 Task: Select the disabled option in the incremental naming.
Action: Mouse moved to (41, 663)
Screenshot: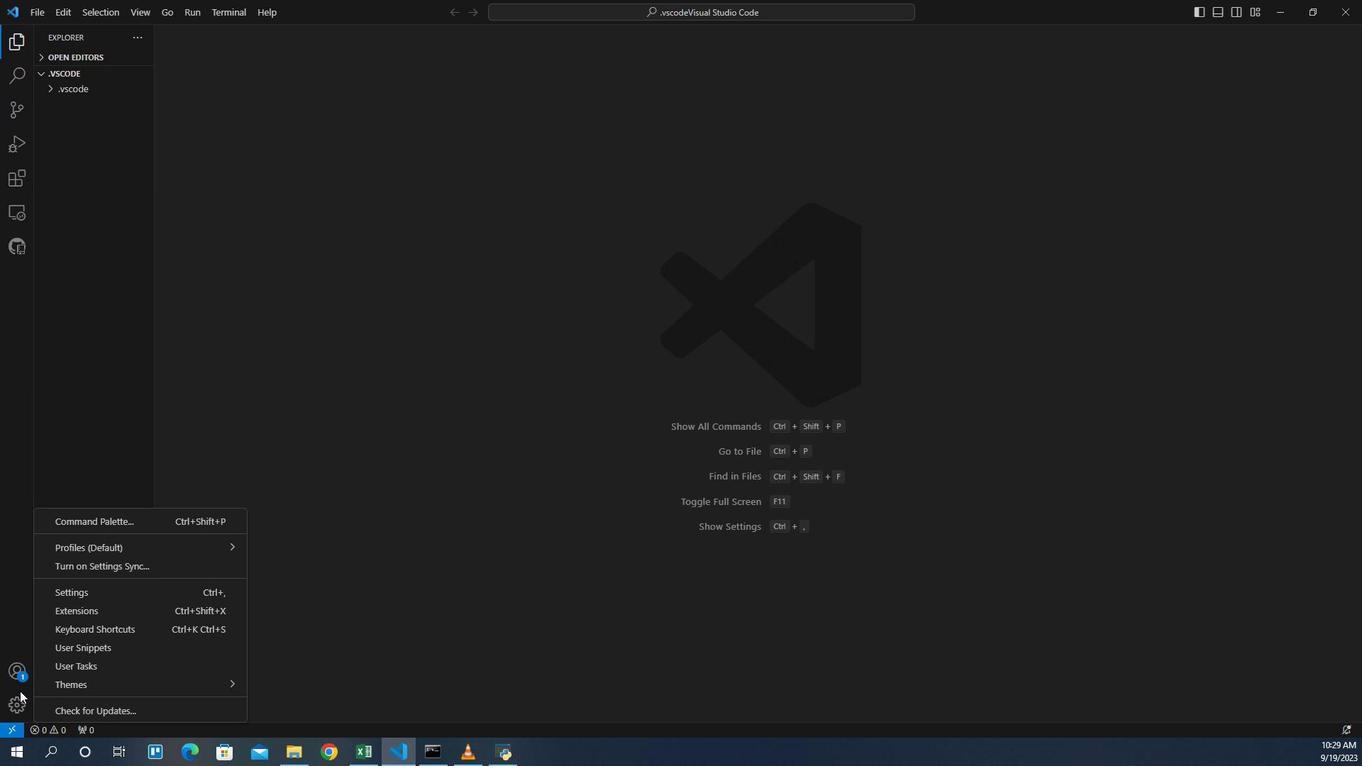 
Action: Mouse pressed left at (41, 663)
Screenshot: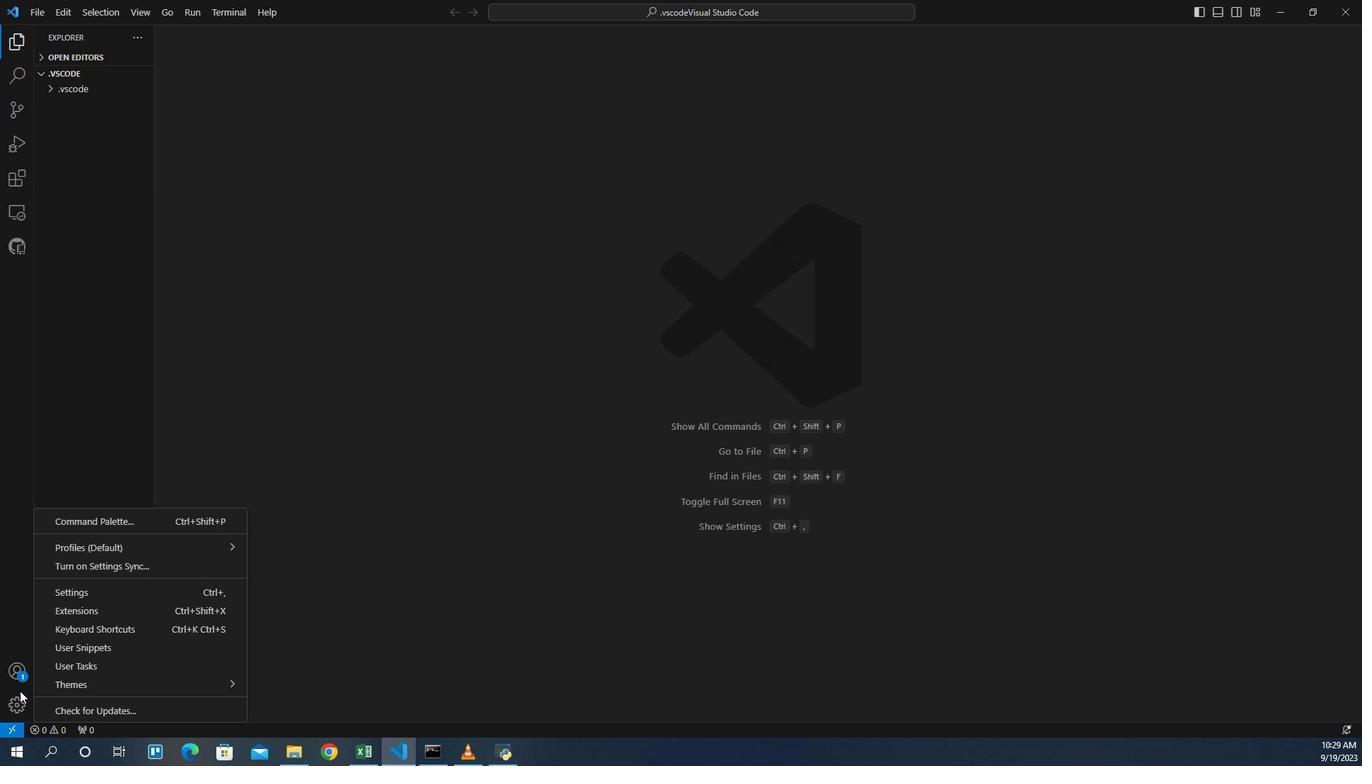 
Action: Mouse moved to (76, 566)
Screenshot: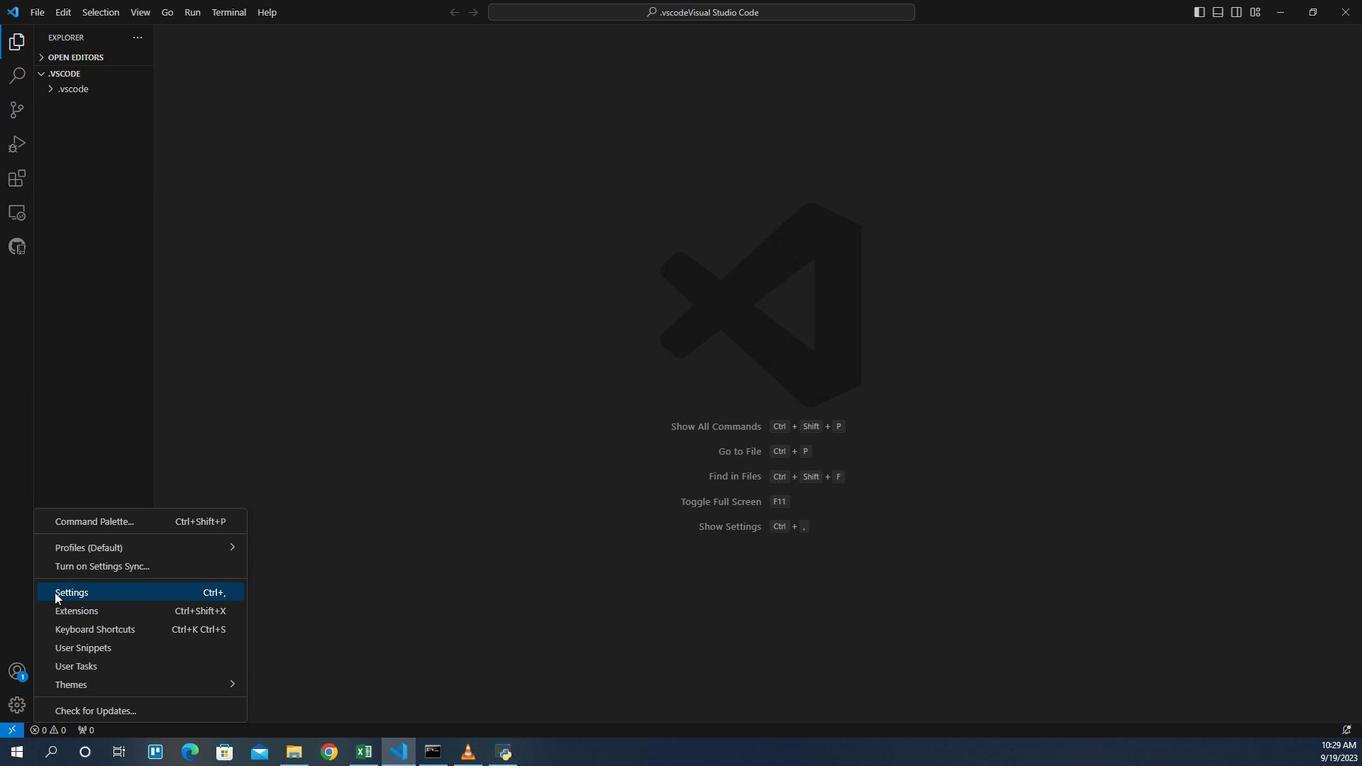 
Action: Mouse pressed left at (76, 566)
Screenshot: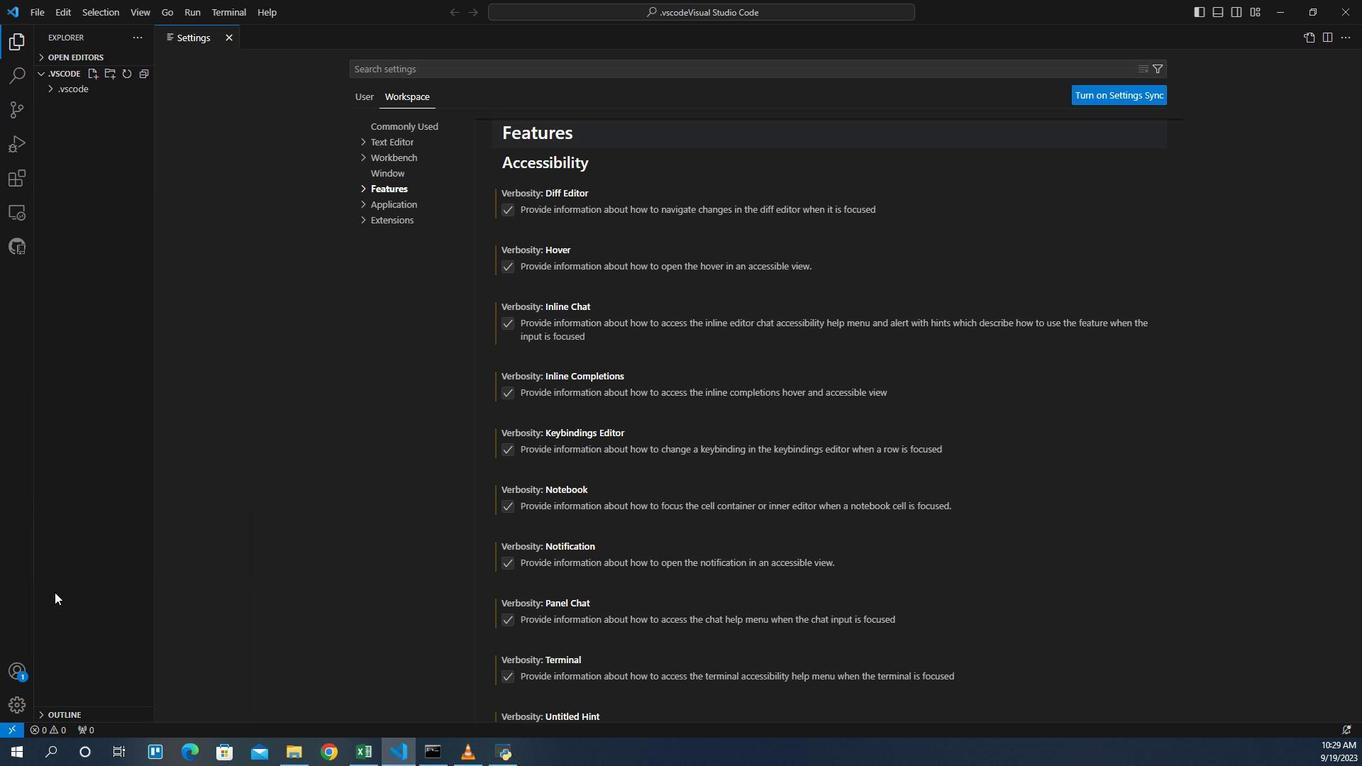 
Action: Mouse moved to (412, 126)
Screenshot: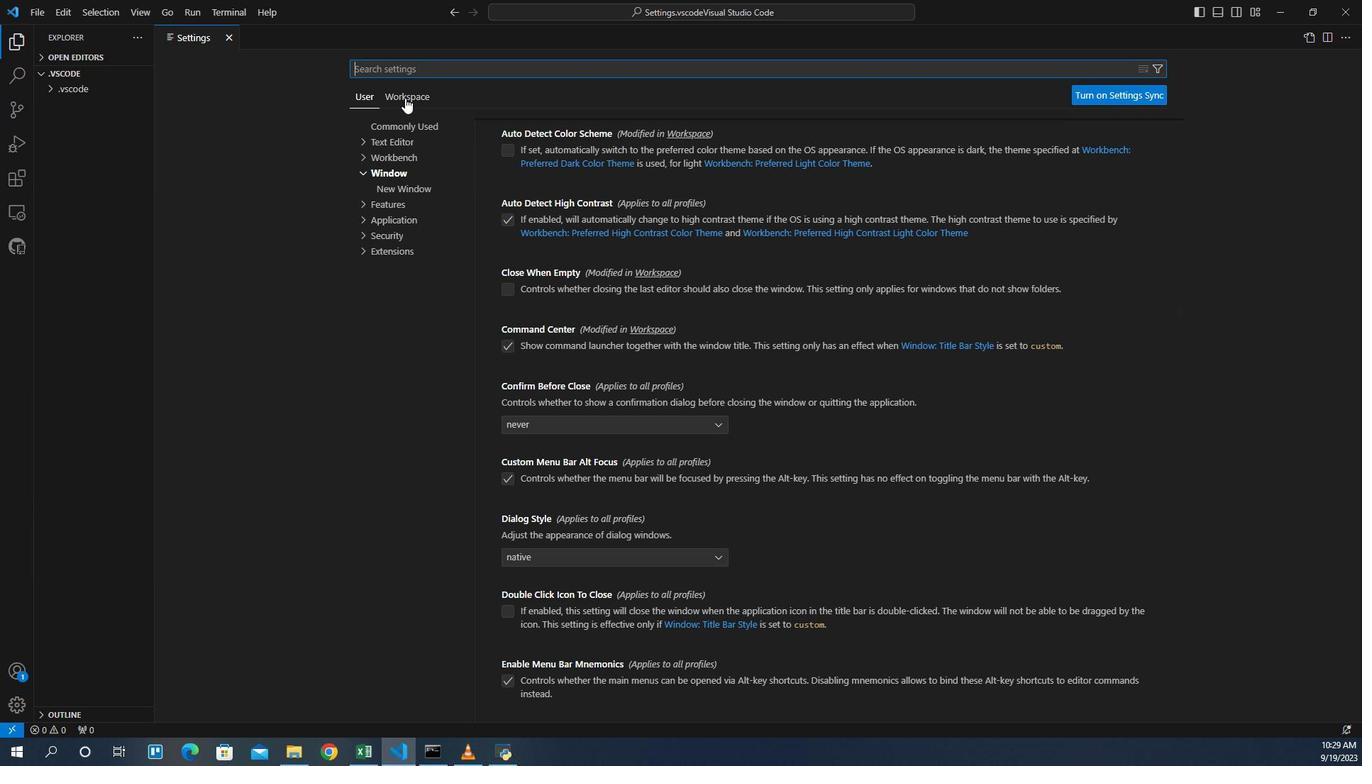 
Action: Mouse pressed left at (412, 126)
Screenshot: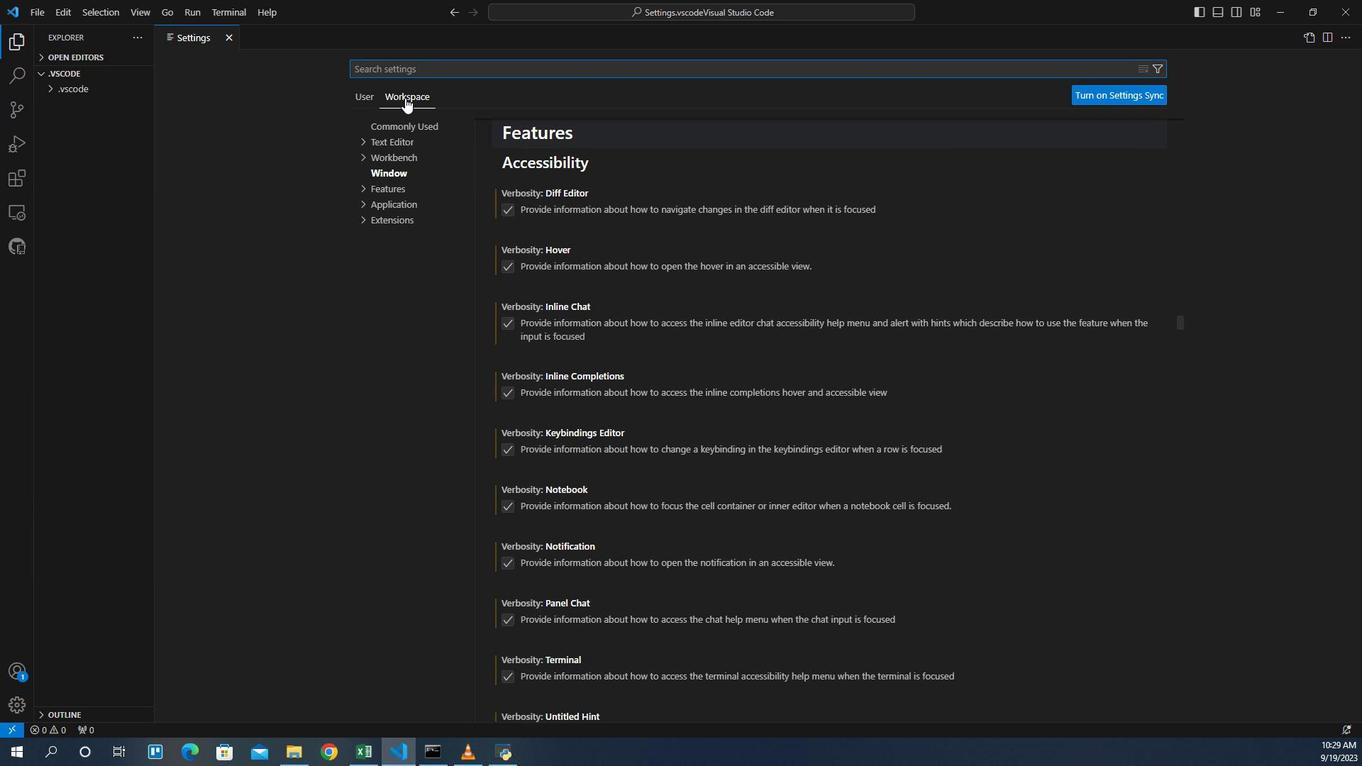 
Action: Mouse moved to (384, 207)
Screenshot: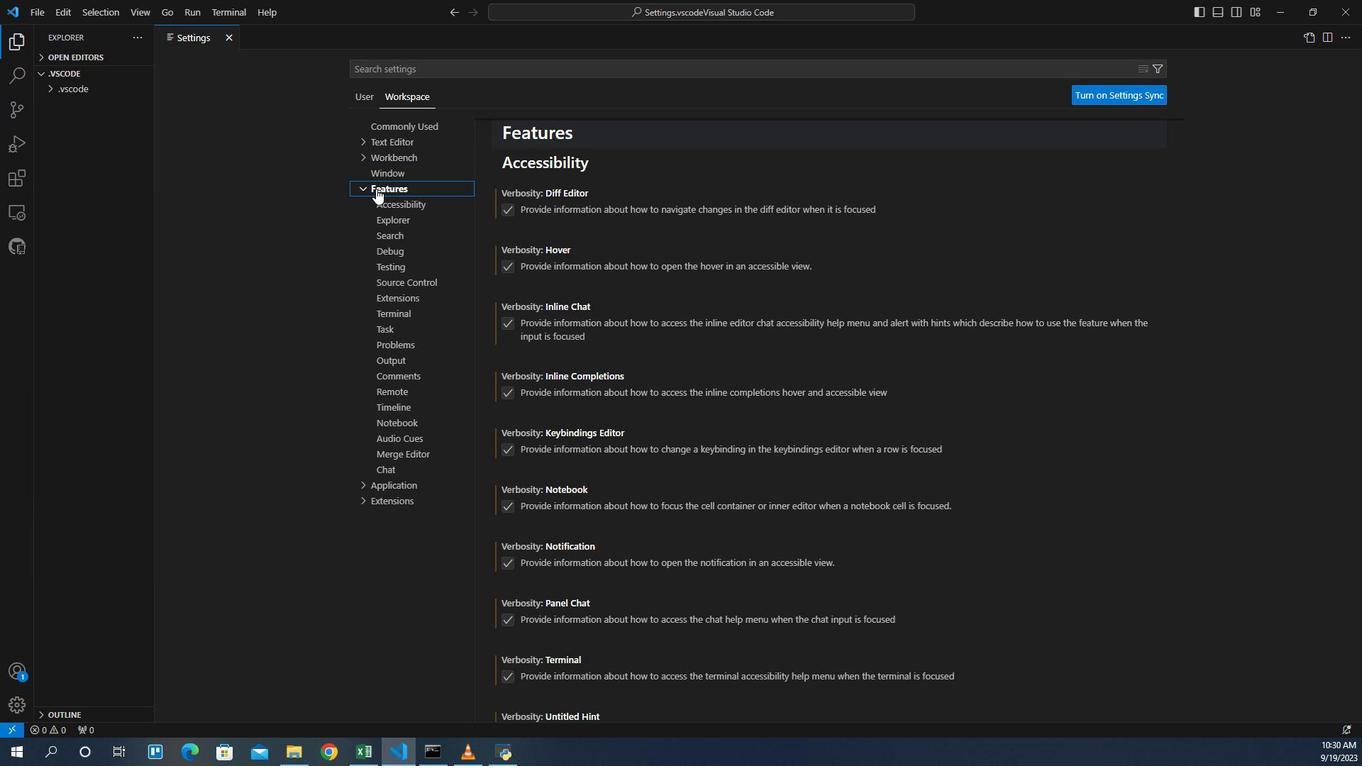 
Action: Mouse pressed left at (384, 207)
Screenshot: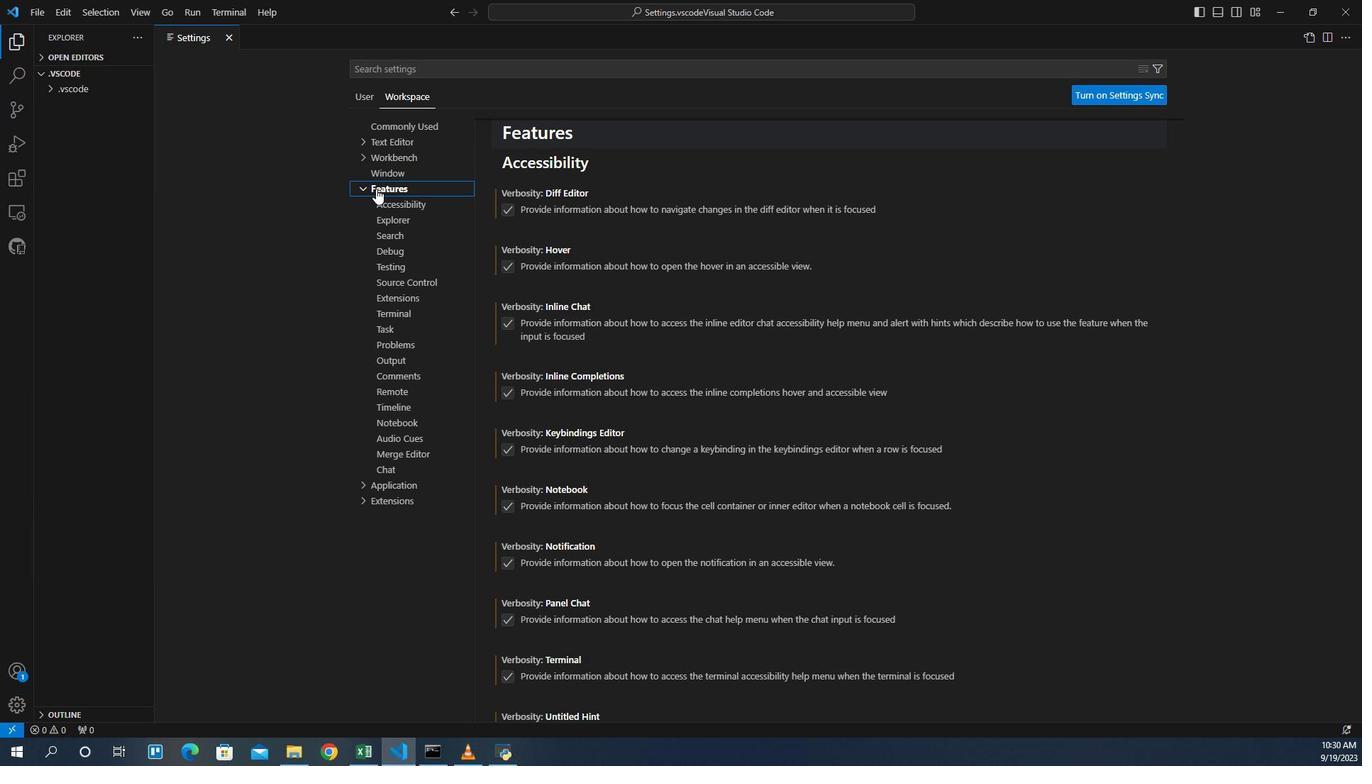 
Action: Mouse moved to (389, 237)
Screenshot: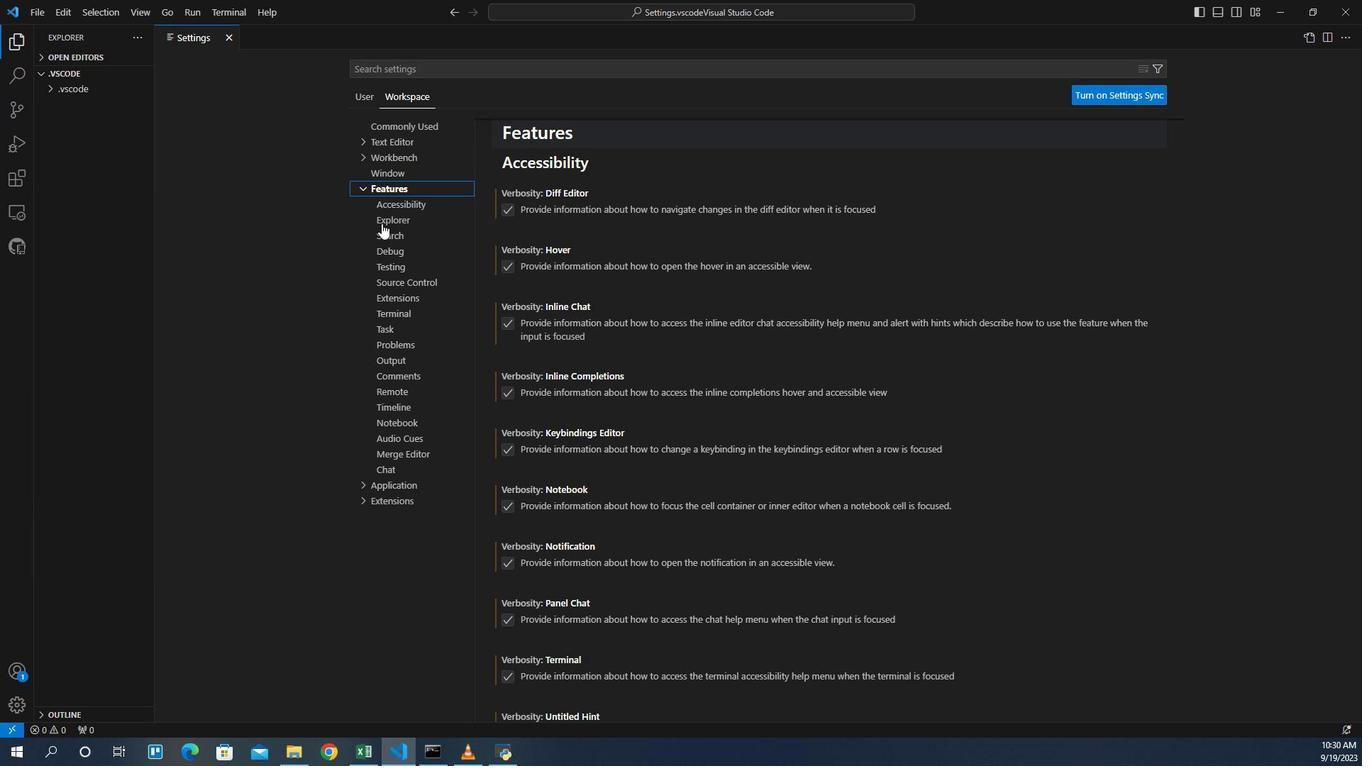 
Action: Mouse pressed left at (389, 237)
Screenshot: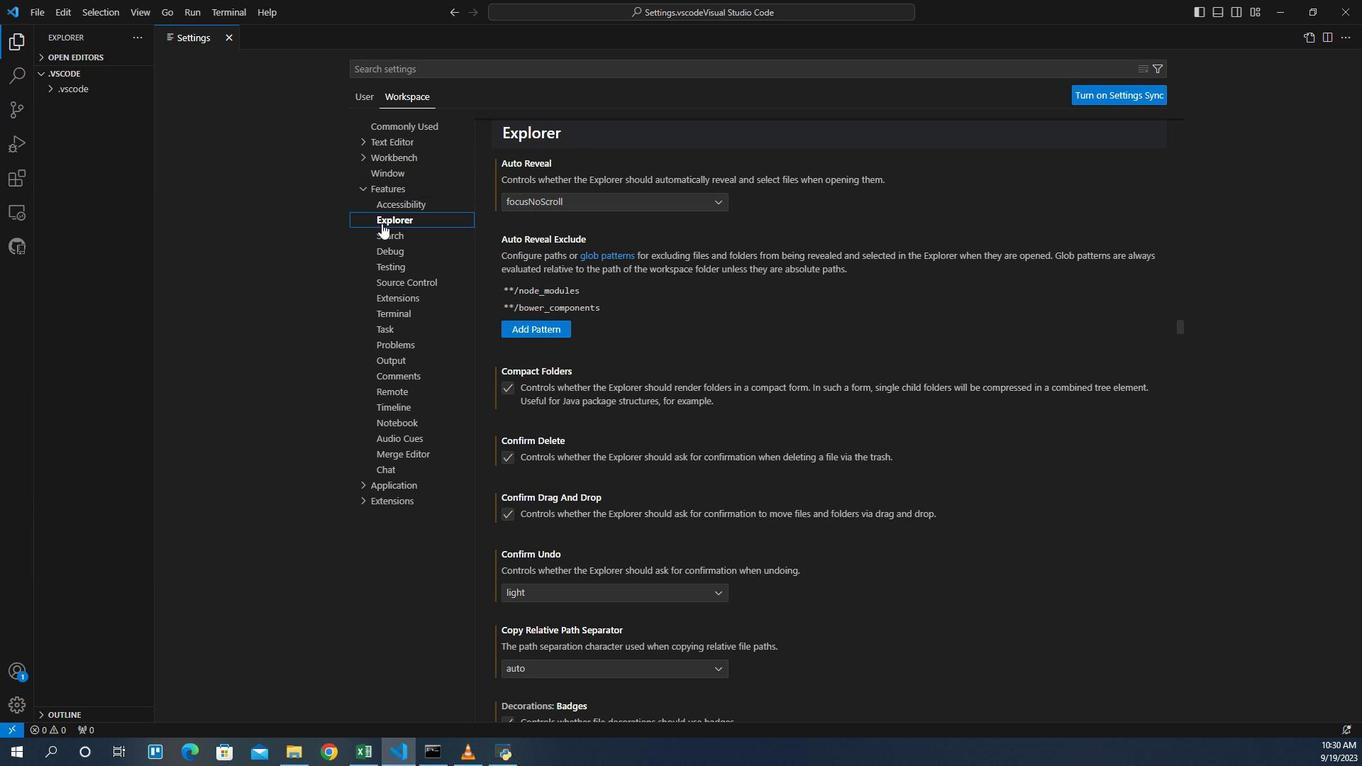 
Action: Mouse moved to (571, 496)
Screenshot: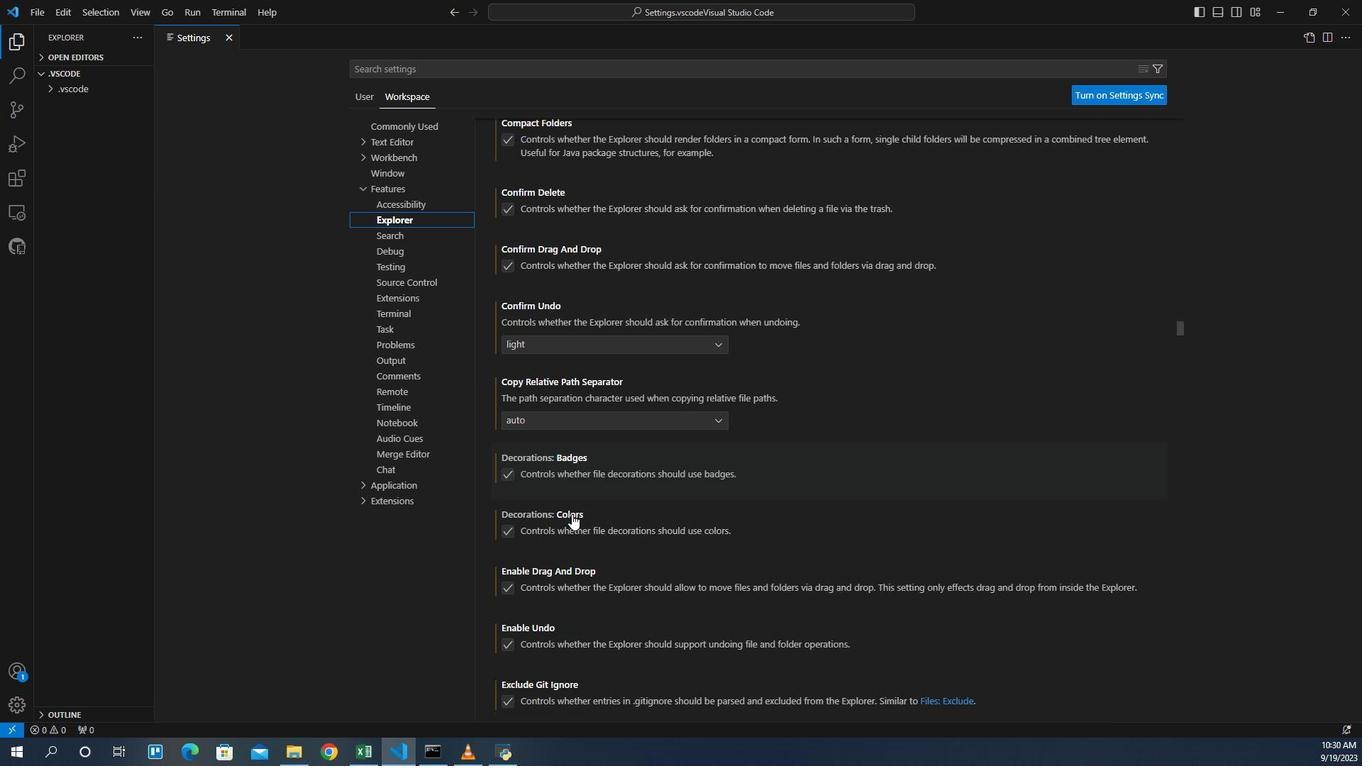 
Action: Mouse scrolled (571, 495) with delta (0, 0)
Screenshot: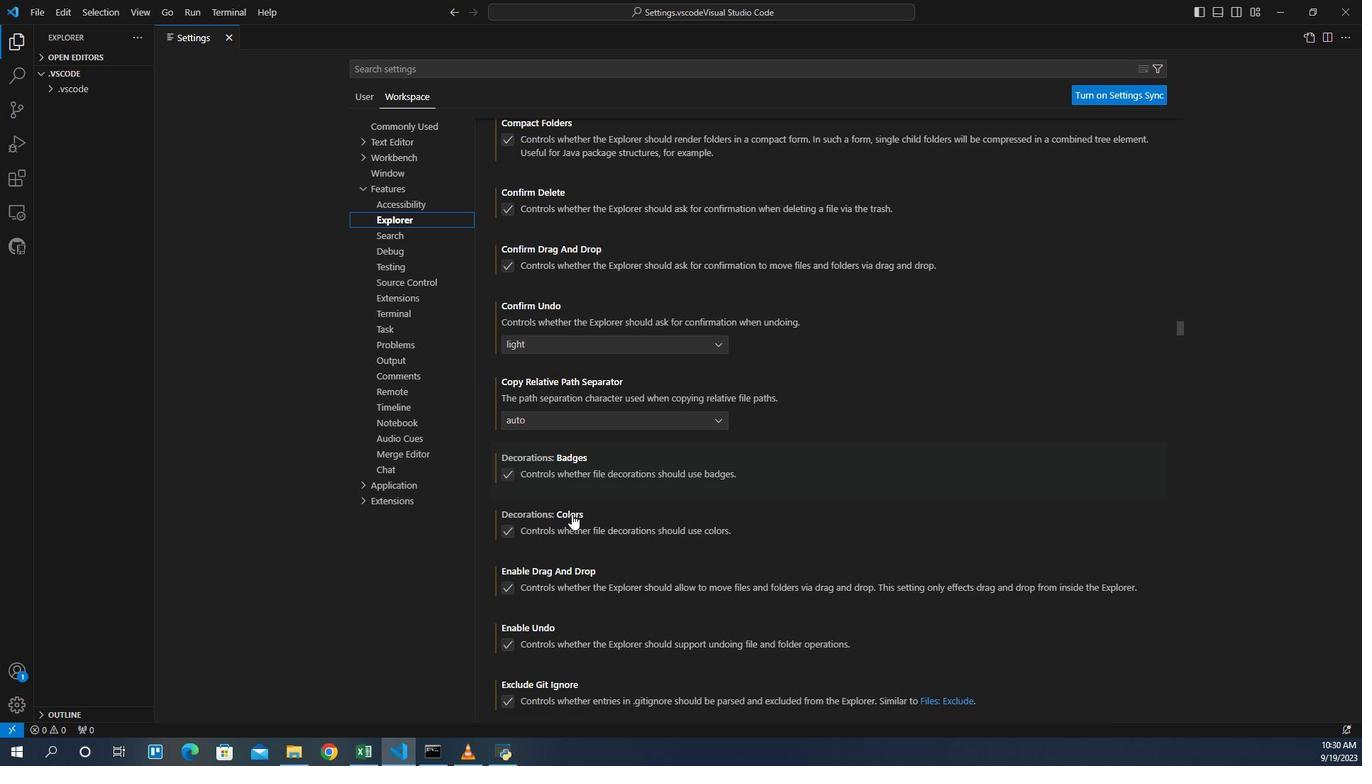 
Action: Mouse scrolled (571, 495) with delta (0, 0)
Screenshot: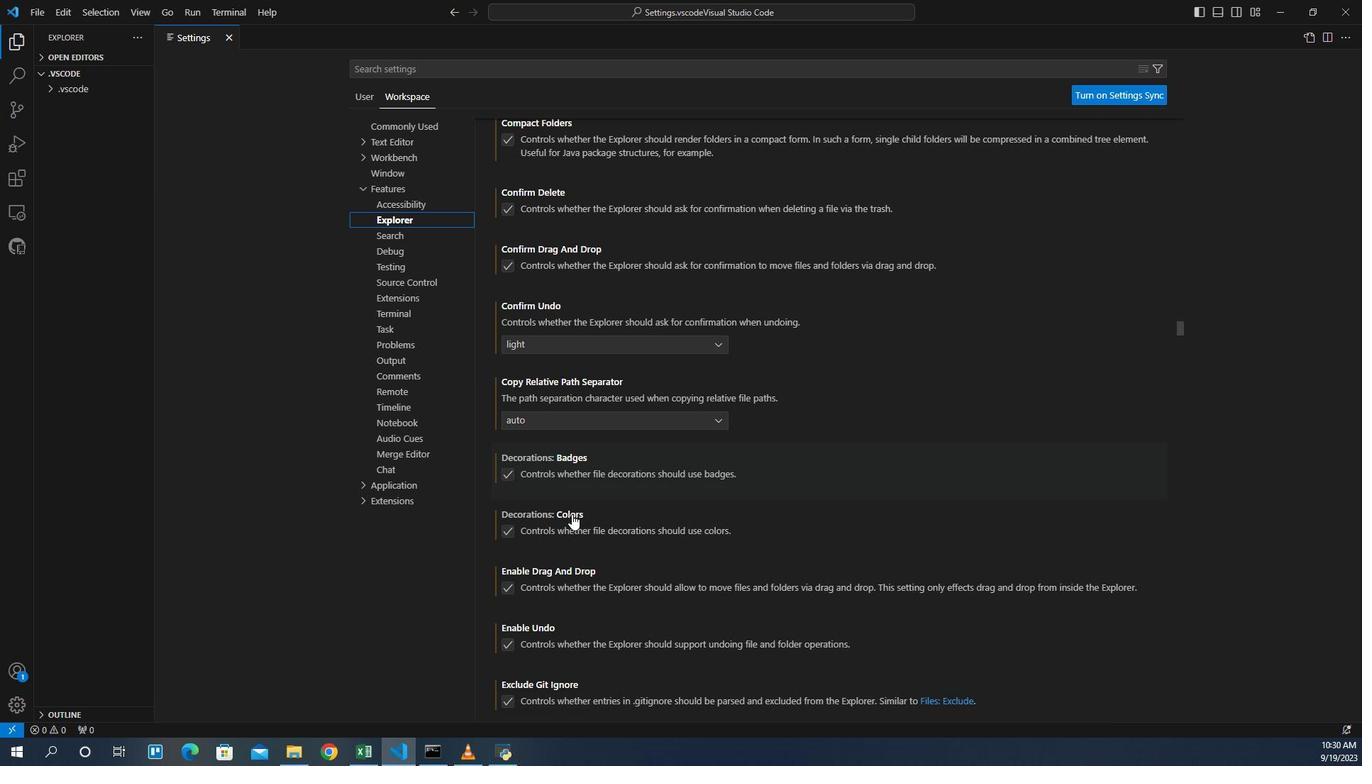 
Action: Mouse scrolled (571, 495) with delta (0, 0)
Screenshot: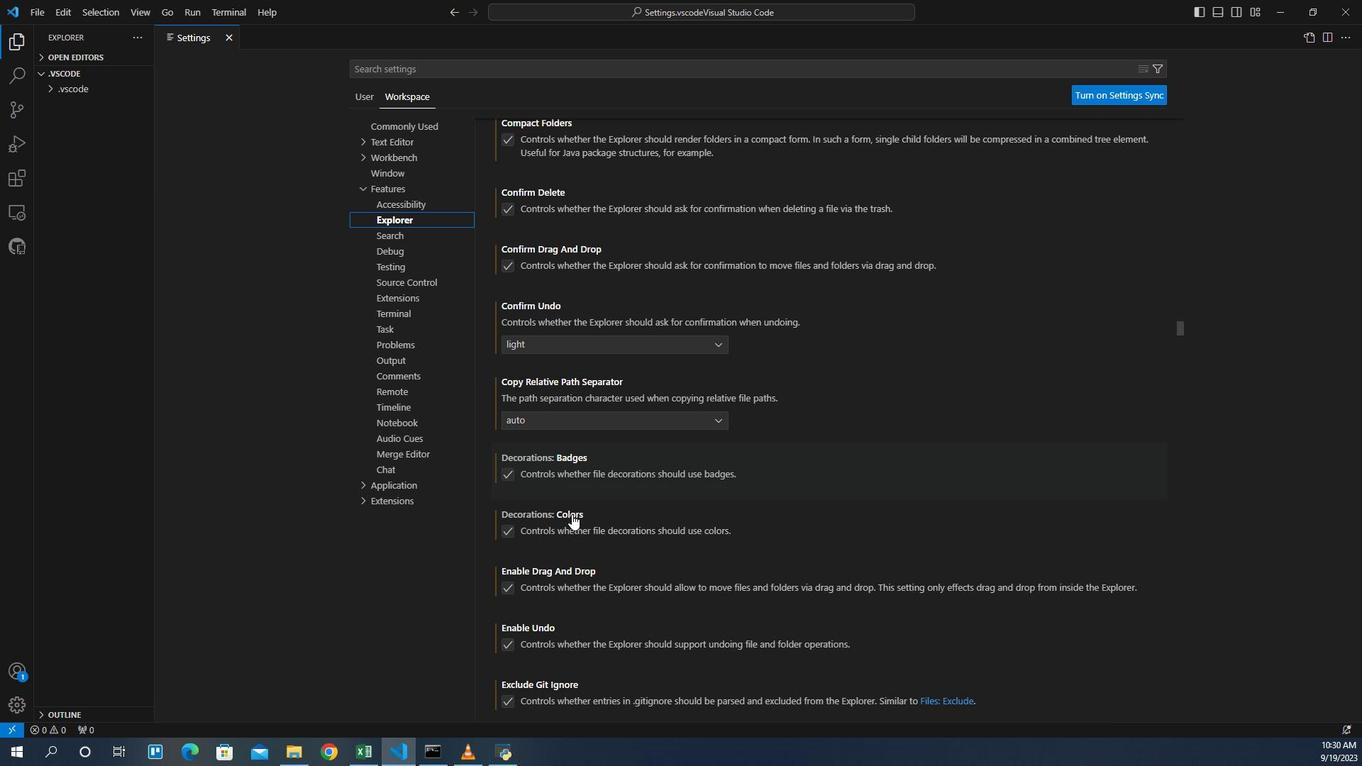
Action: Mouse scrolled (571, 495) with delta (0, 0)
Screenshot: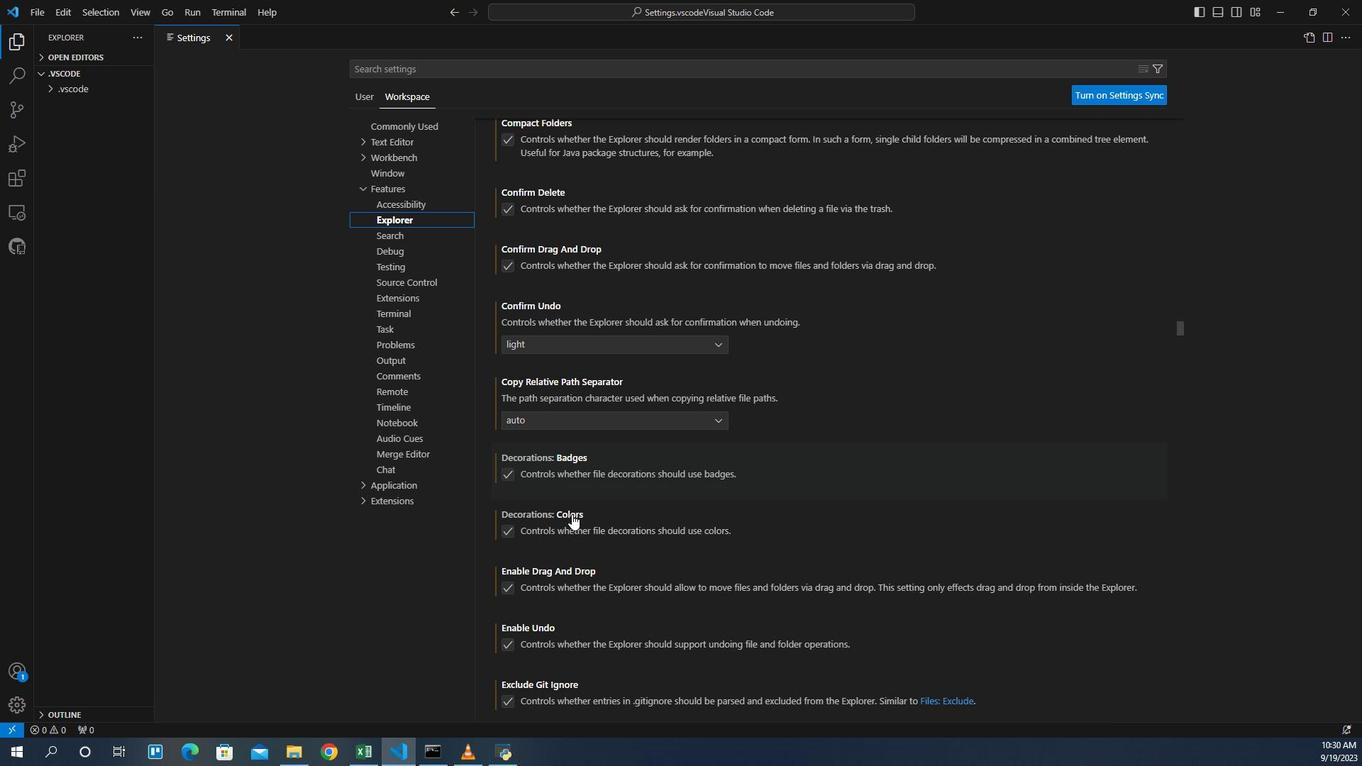 
Action: Mouse scrolled (571, 495) with delta (0, 0)
Screenshot: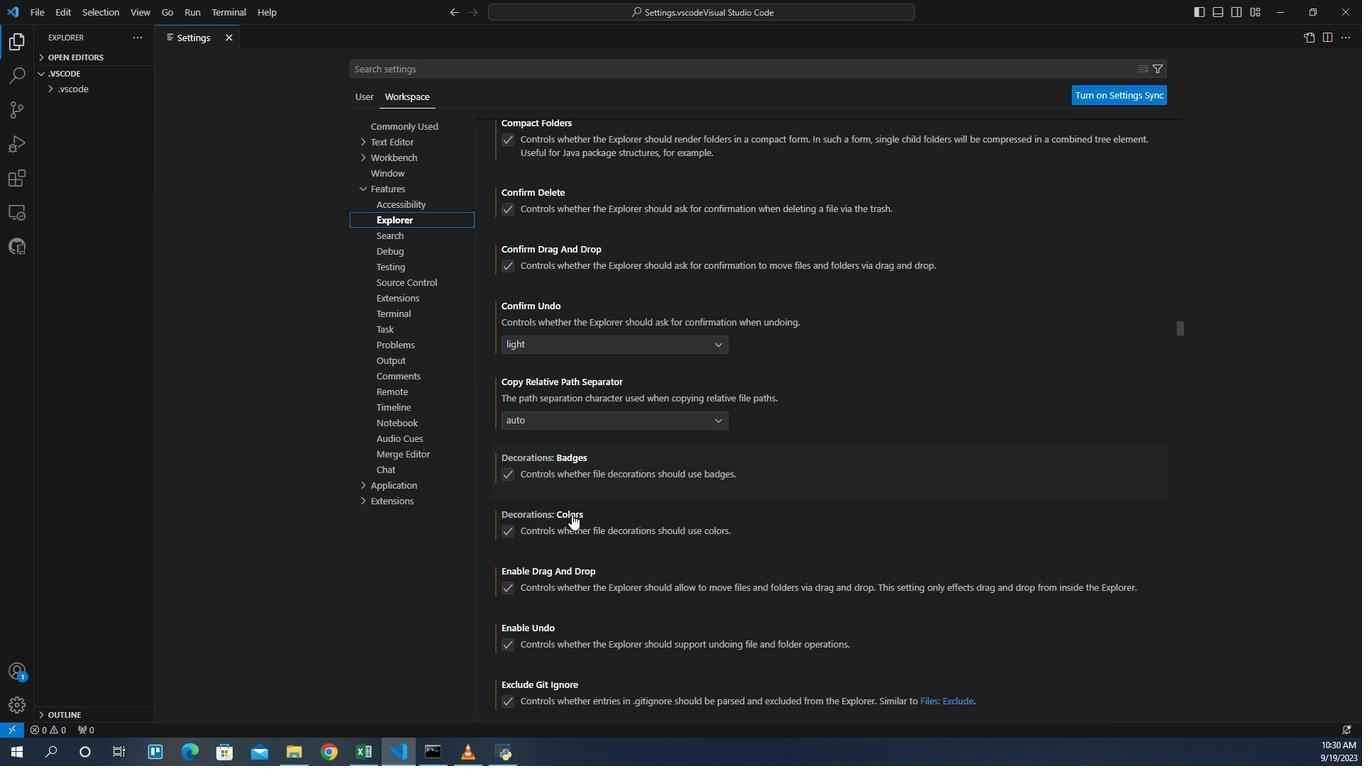
Action: Mouse scrolled (571, 495) with delta (0, 0)
Screenshot: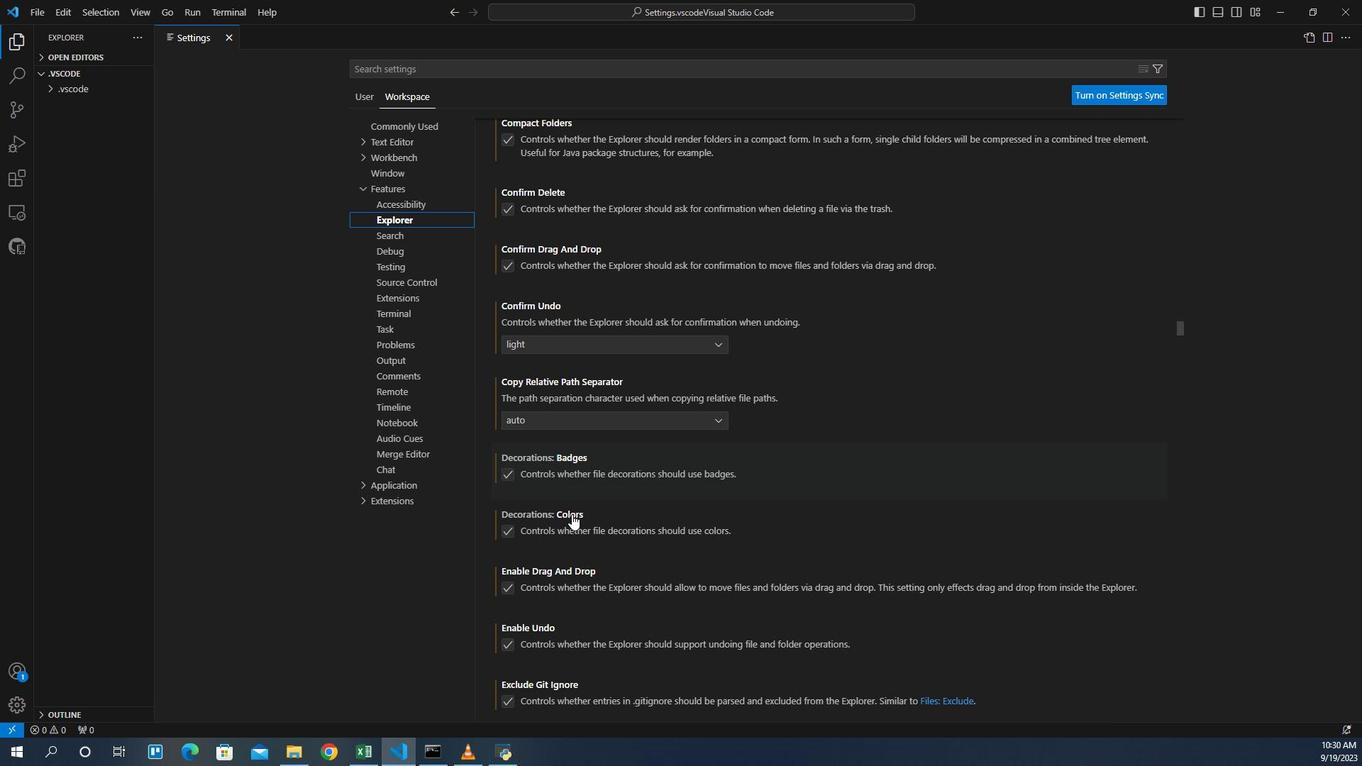 
Action: Mouse scrolled (571, 495) with delta (0, 0)
Screenshot: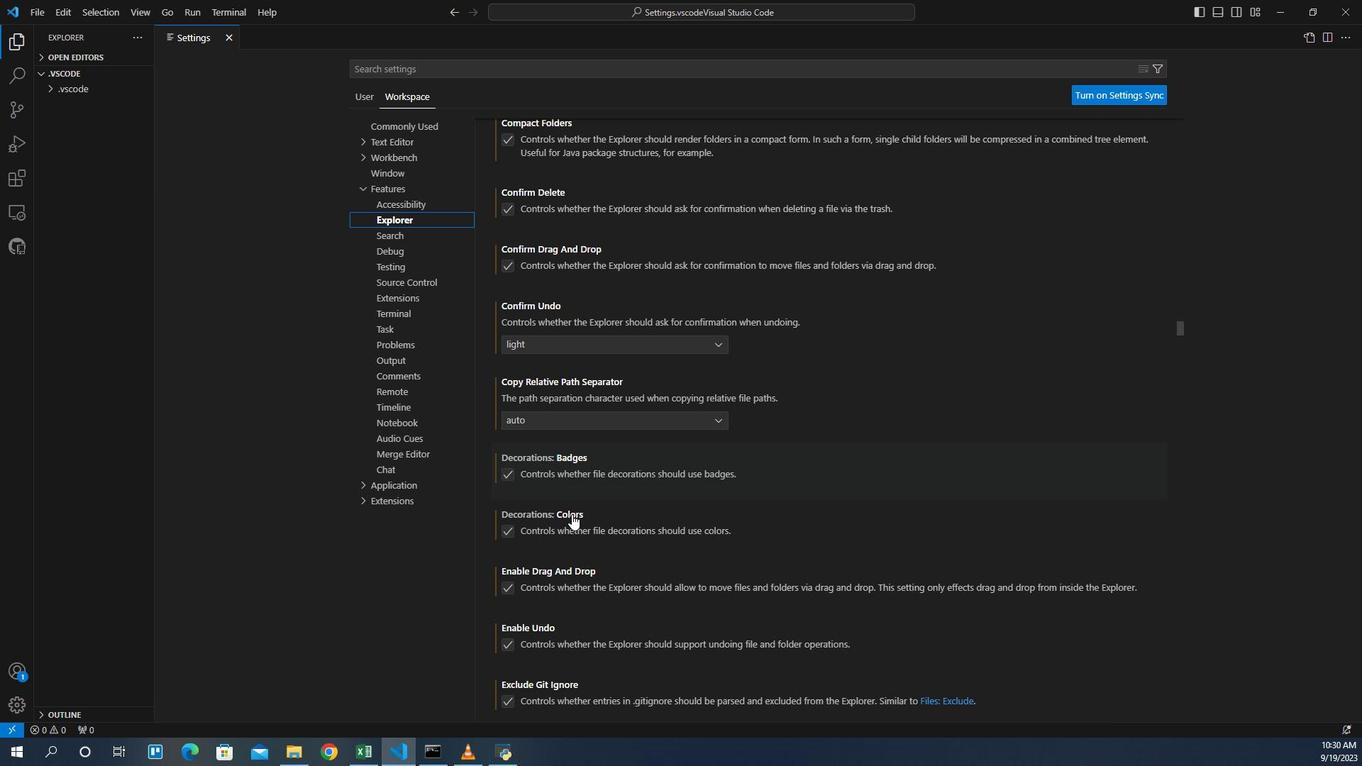 
Action: Mouse scrolled (571, 495) with delta (0, 0)
Screenshot: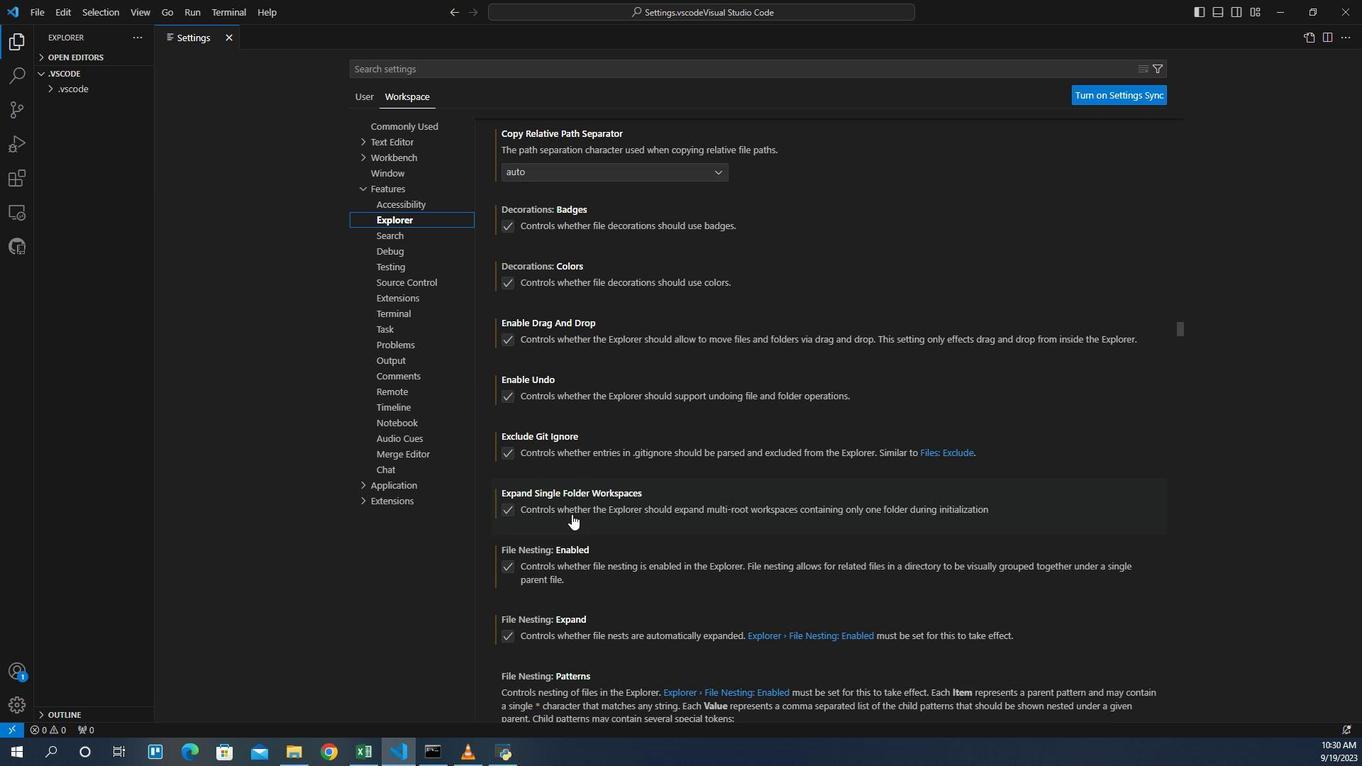 
Action: Mouse scrolled (571, 495) with delta (0, 0)
Screenshot: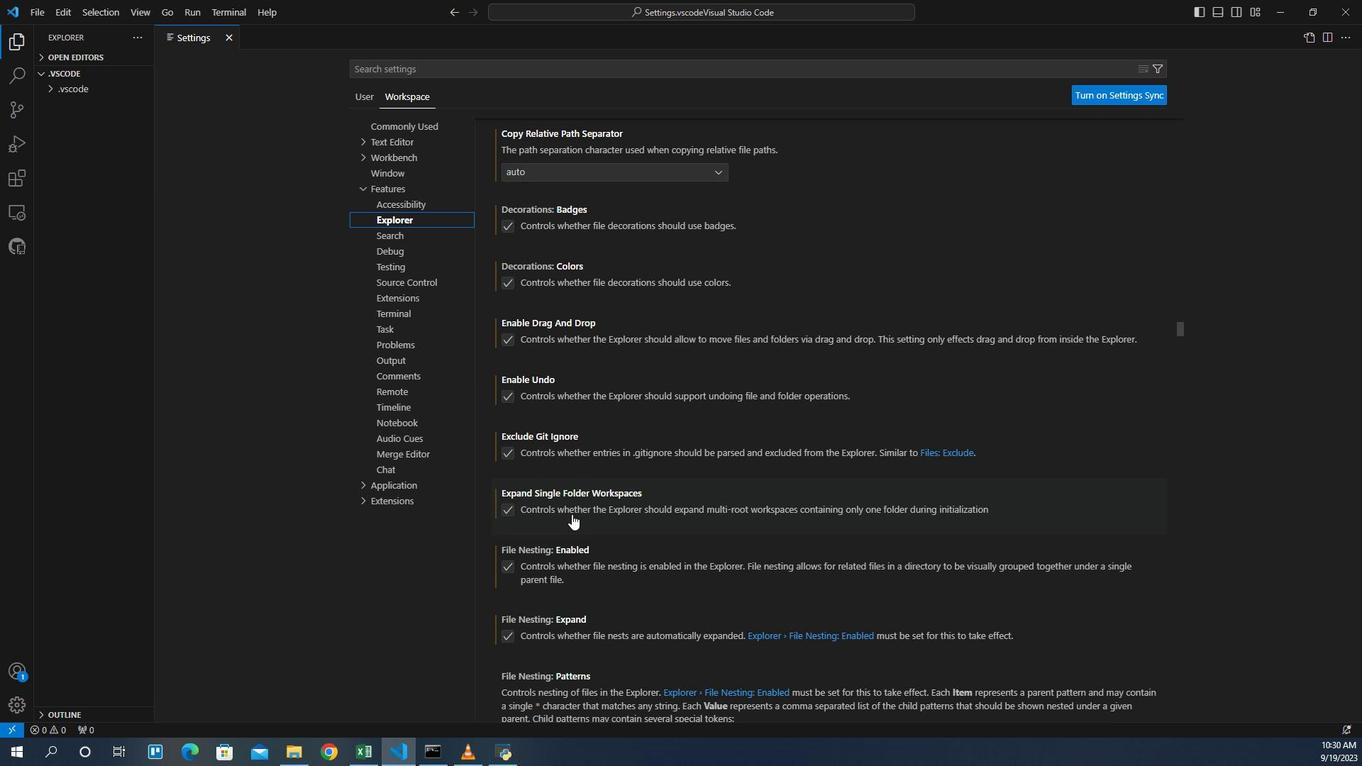 
Action: Mouse scrolled (571, 495) with delta (0, 0)
Screenshot: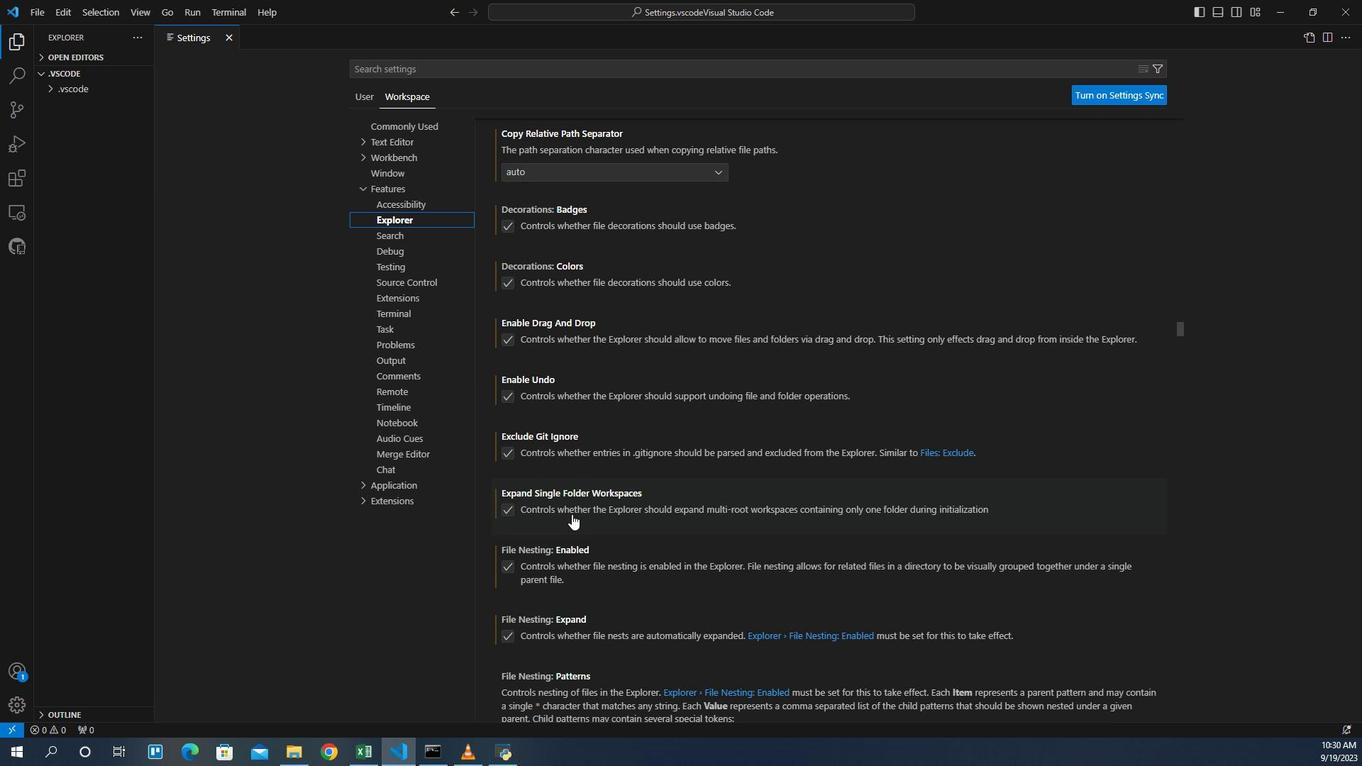 
Action: Mouse scrolled (571, 495) with delta (0, 0)
Screenshot: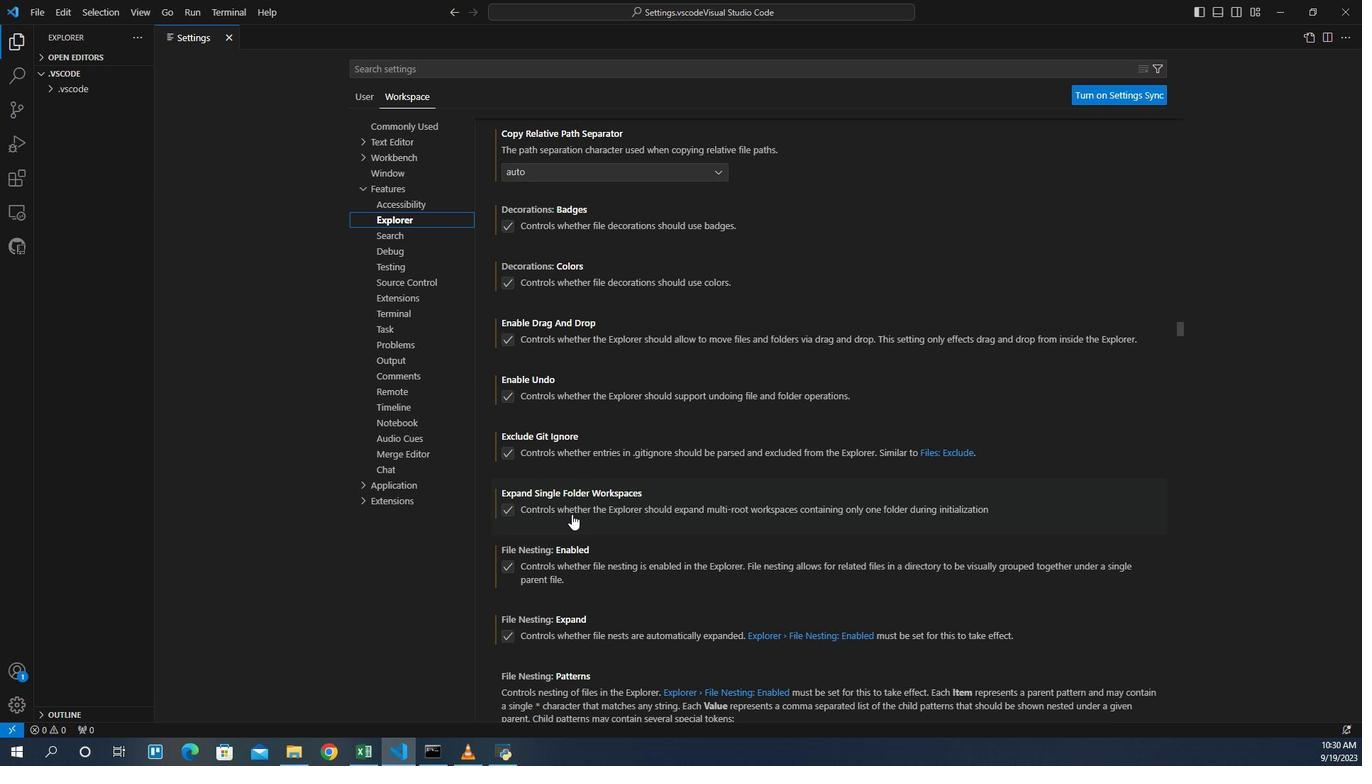
Action: Mouse scrolled (571, 495) with delta (0, 0)
Screenshot: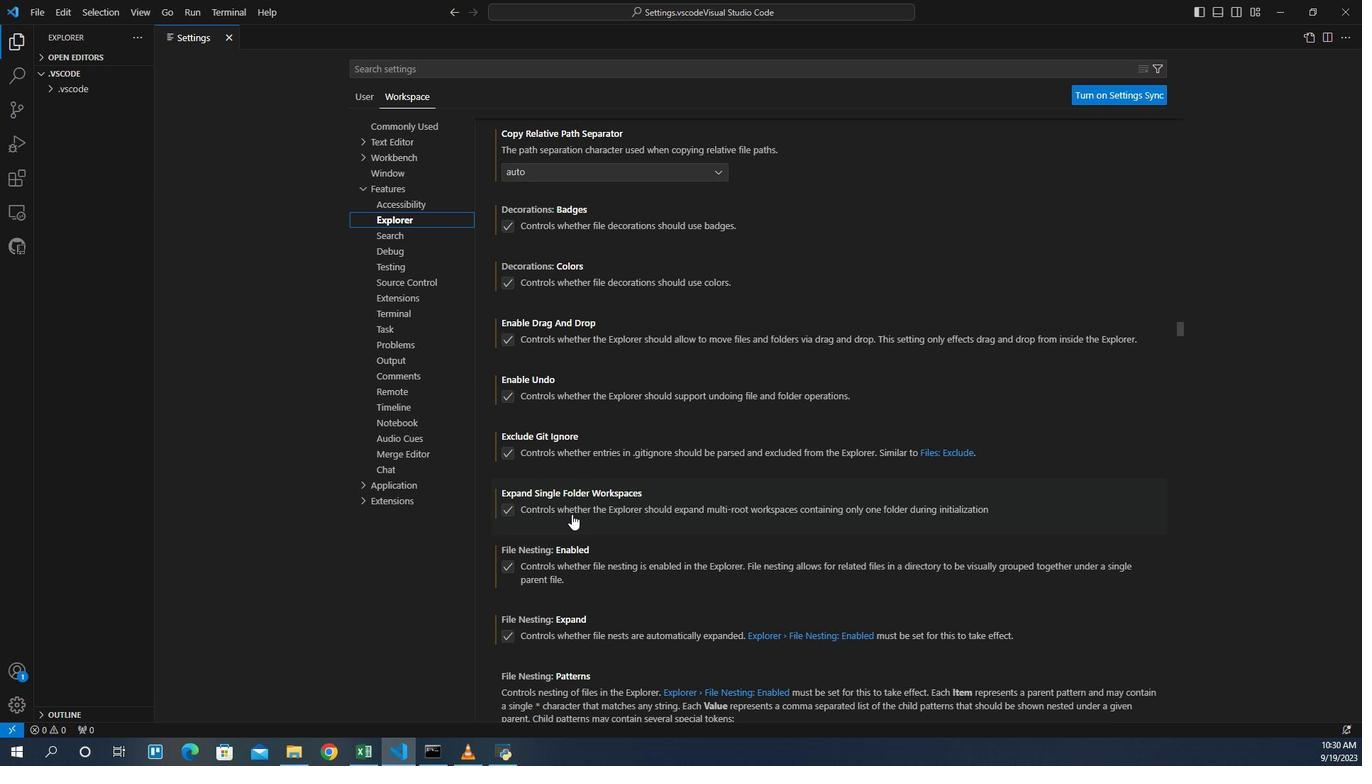 
Action: Mouse scrolled (571, 495) with delta (0, 0)
Screenshot: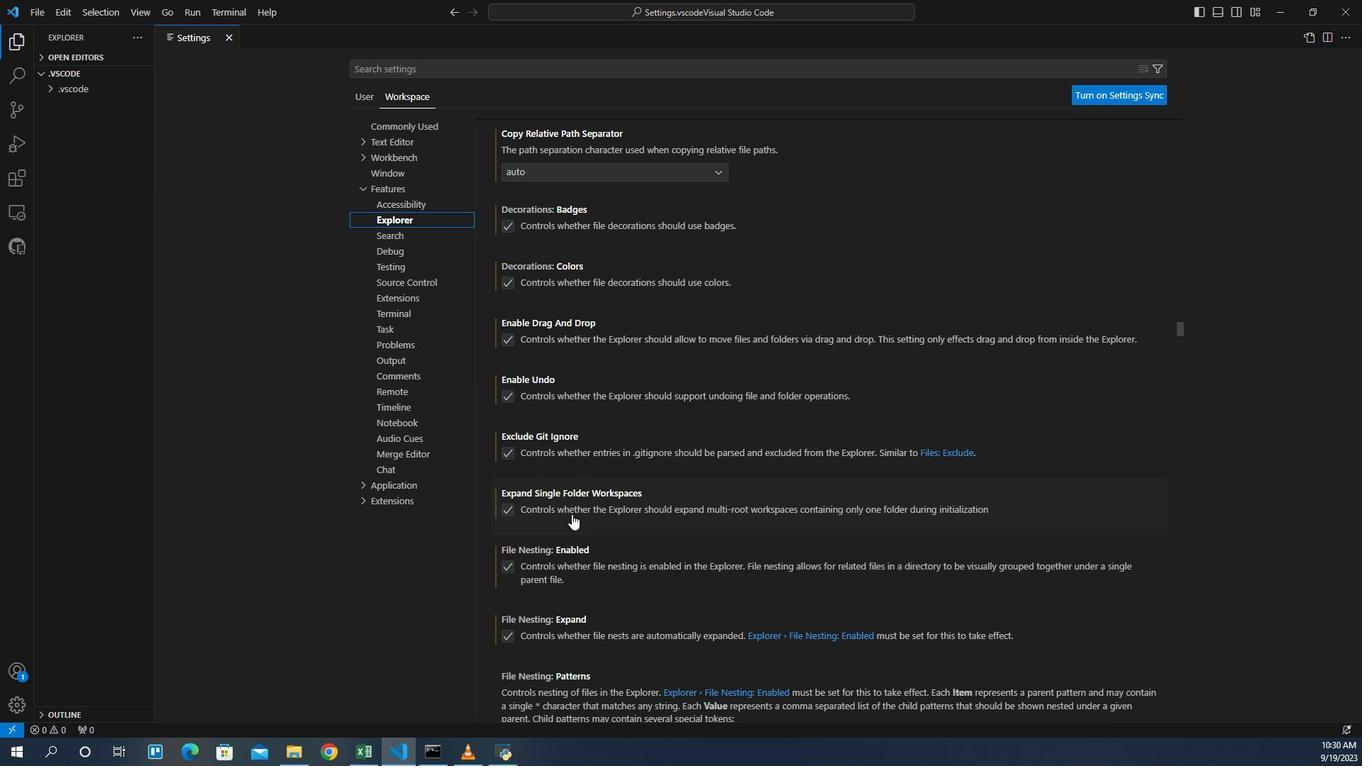 
Action: Mouse scrolled (571, 495) with delta (0, 0)
Screenshot: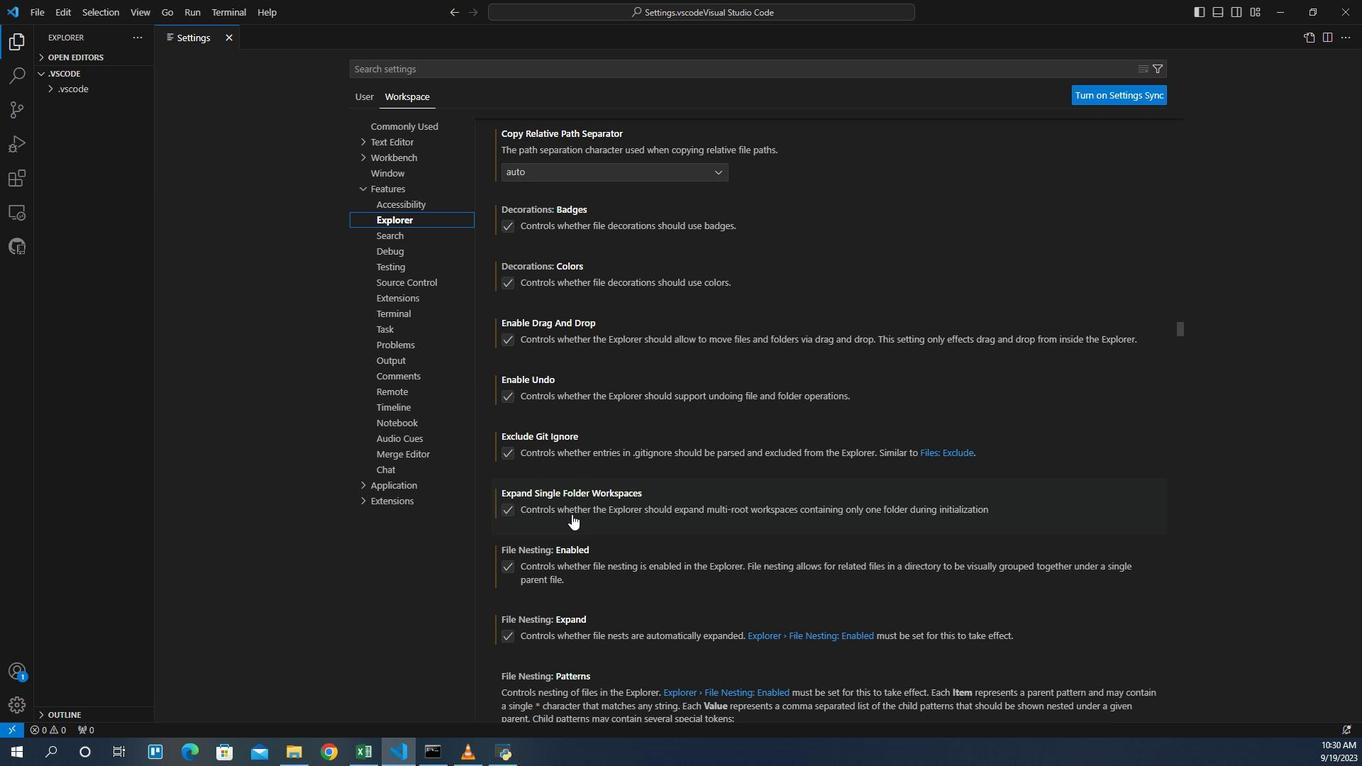 
Action: Mouse scrolled (571, 497) with delta (0, 0)
Screenshot: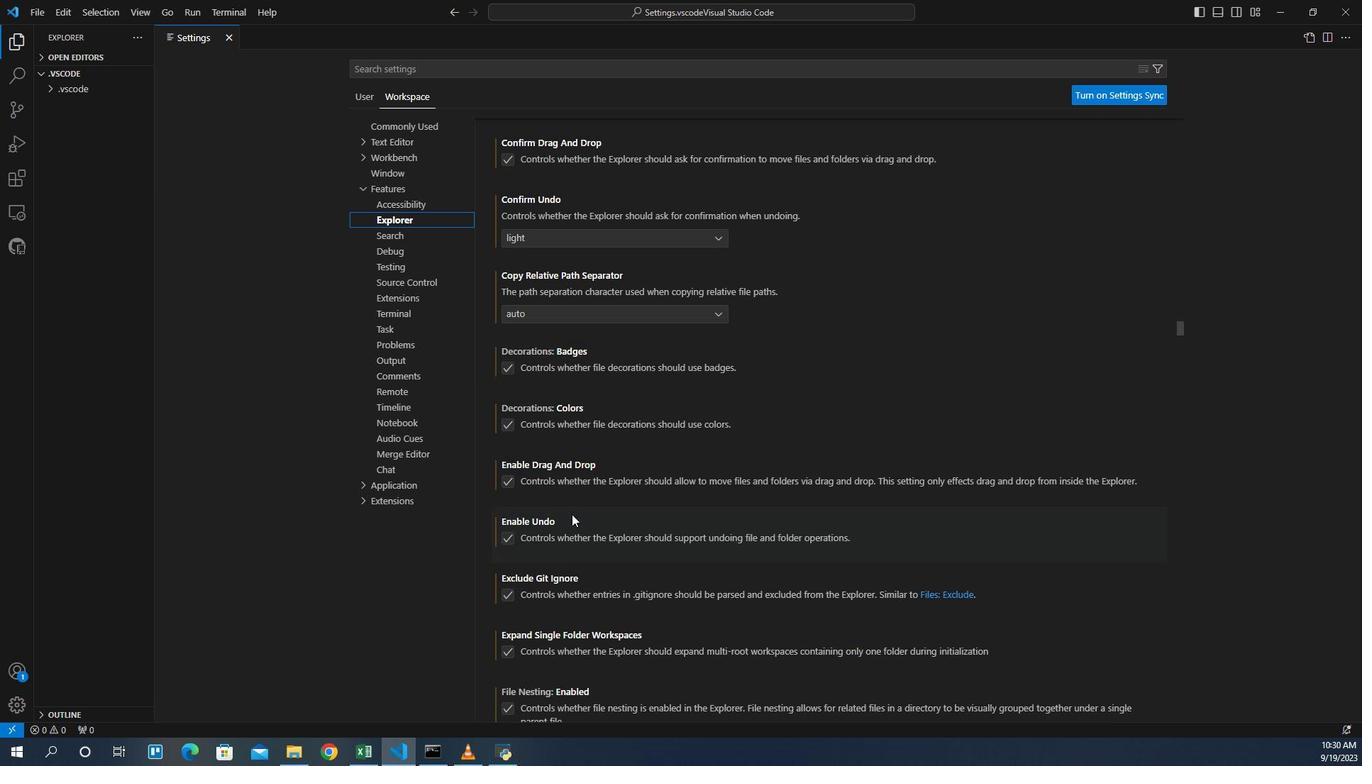 
Action: Mouse scrolled (571, 497) with delta (0, 0)
Screenshot: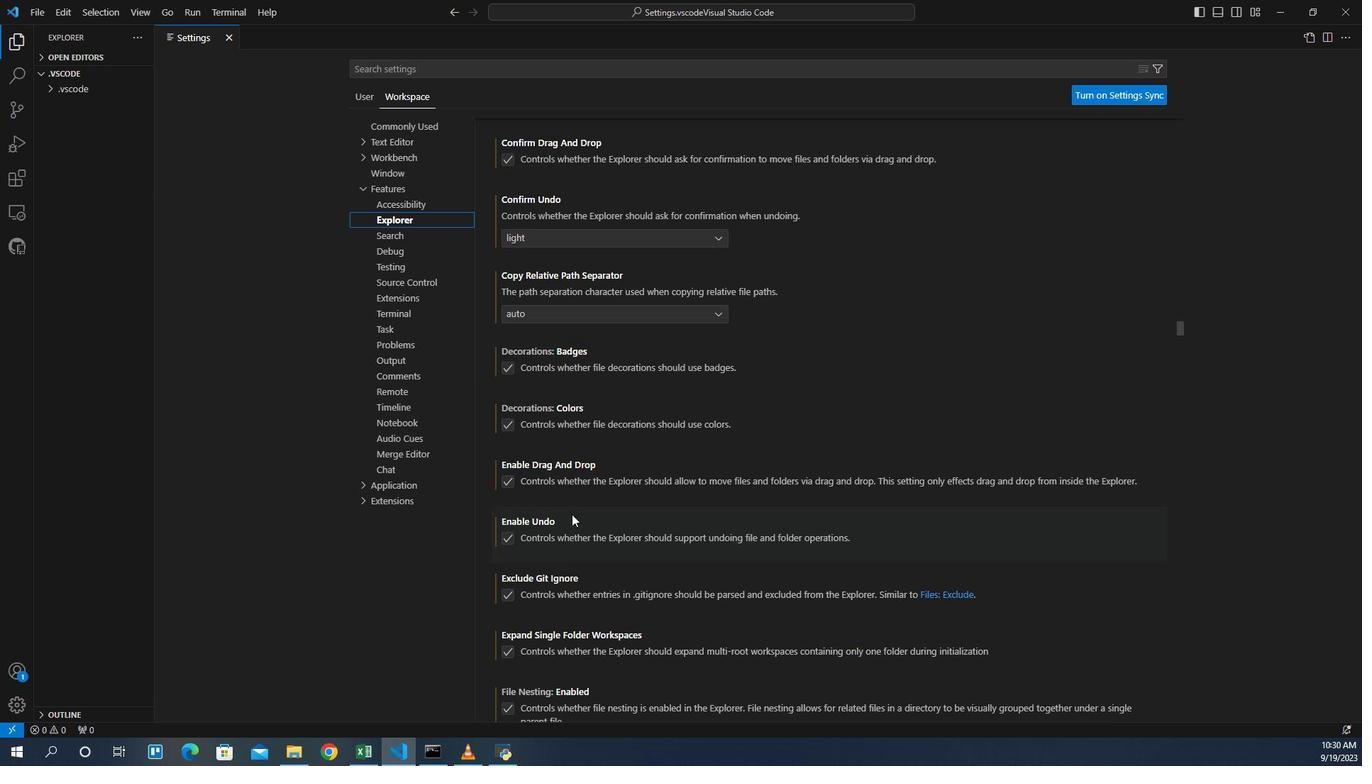 
Action: Mouse scrolled (571, 497) with delta (0, 0)
Screenshot: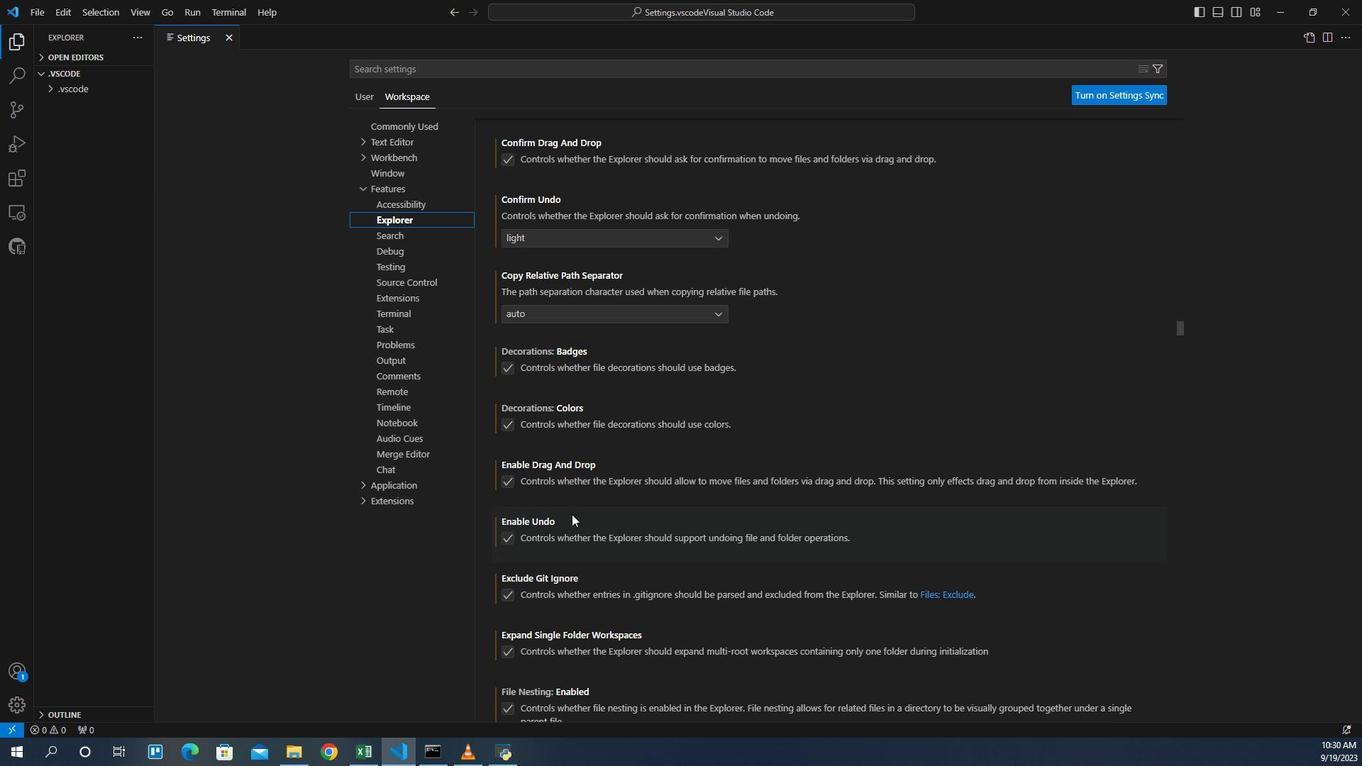 
Action: Mouse scrolled (571, 497) with delta (0, 0)
Screenshot: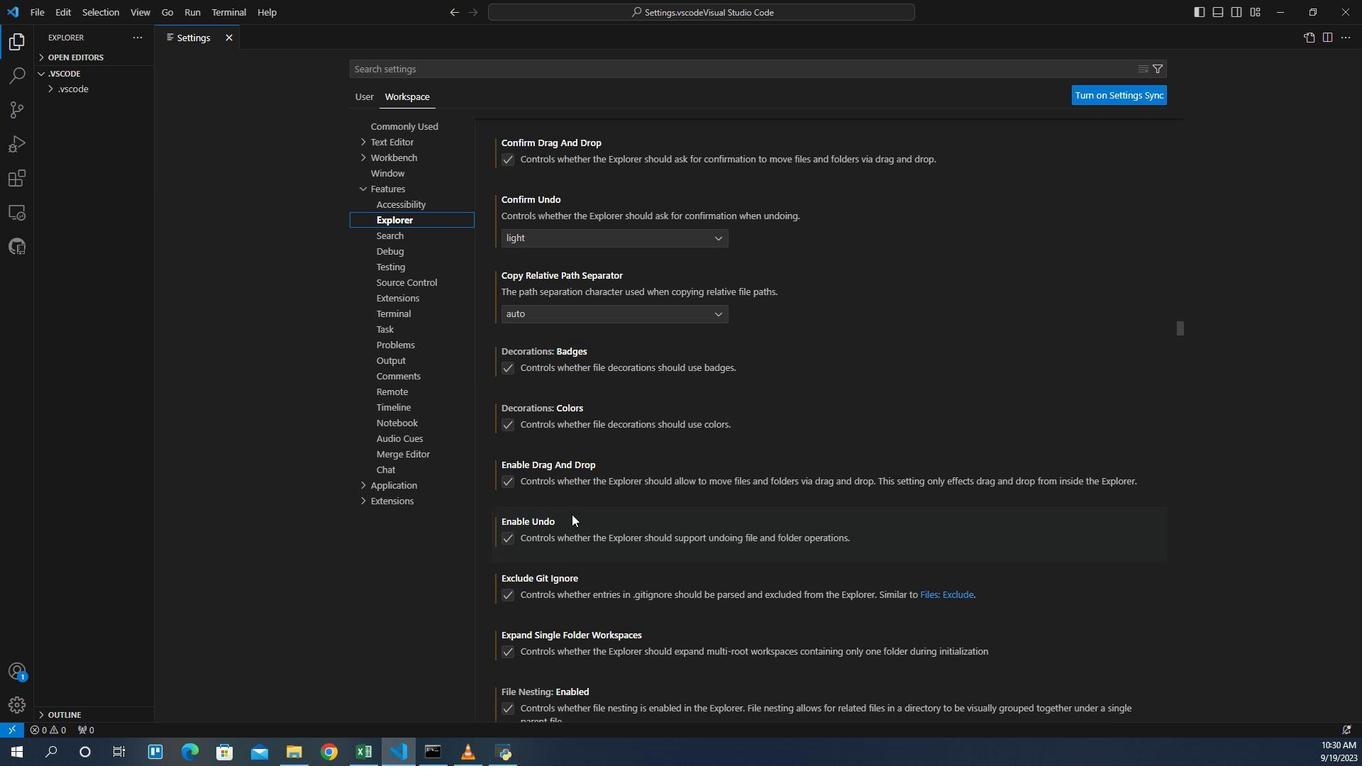 
Action: Mouse scrolled (571, 495) with delta (0, 0)
Screenshot: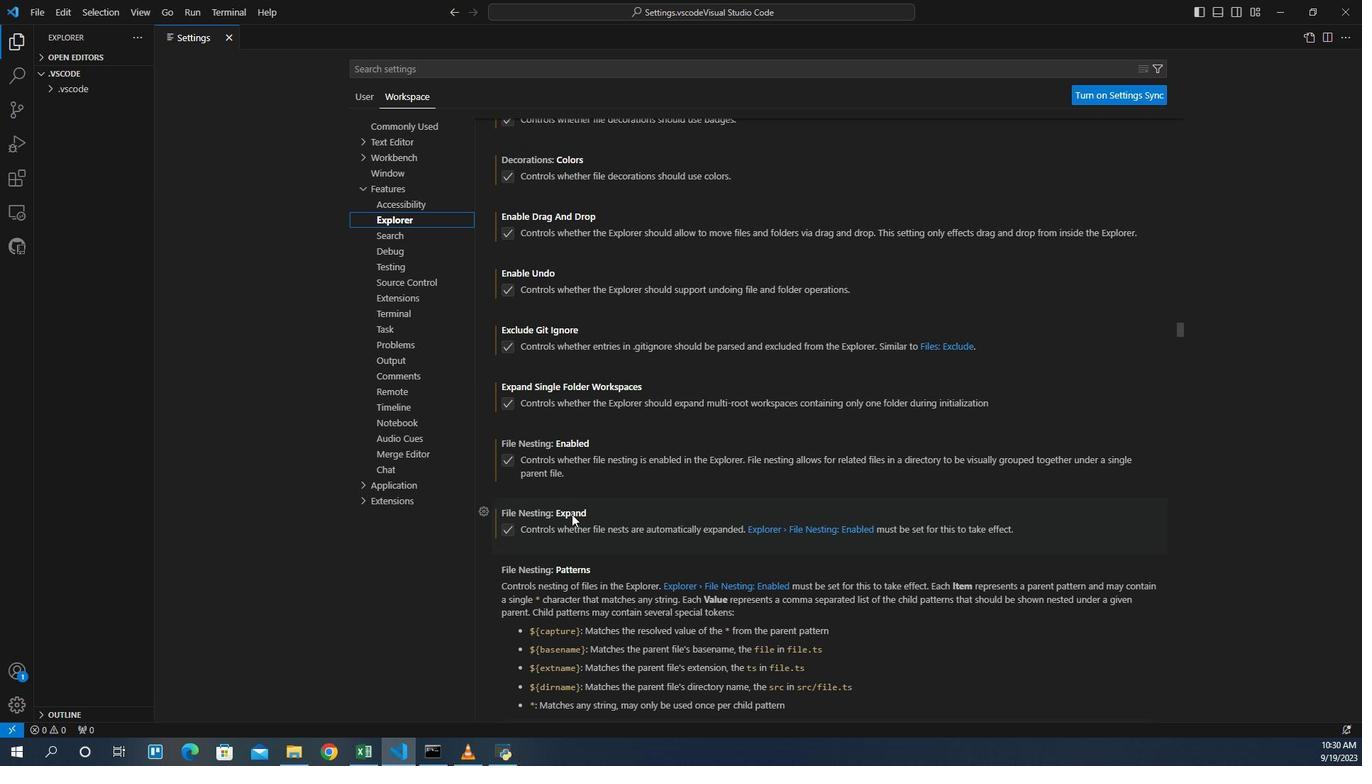 
Action: Mouse scrolled (571, 495) with delta (0, 0)
Screenshot: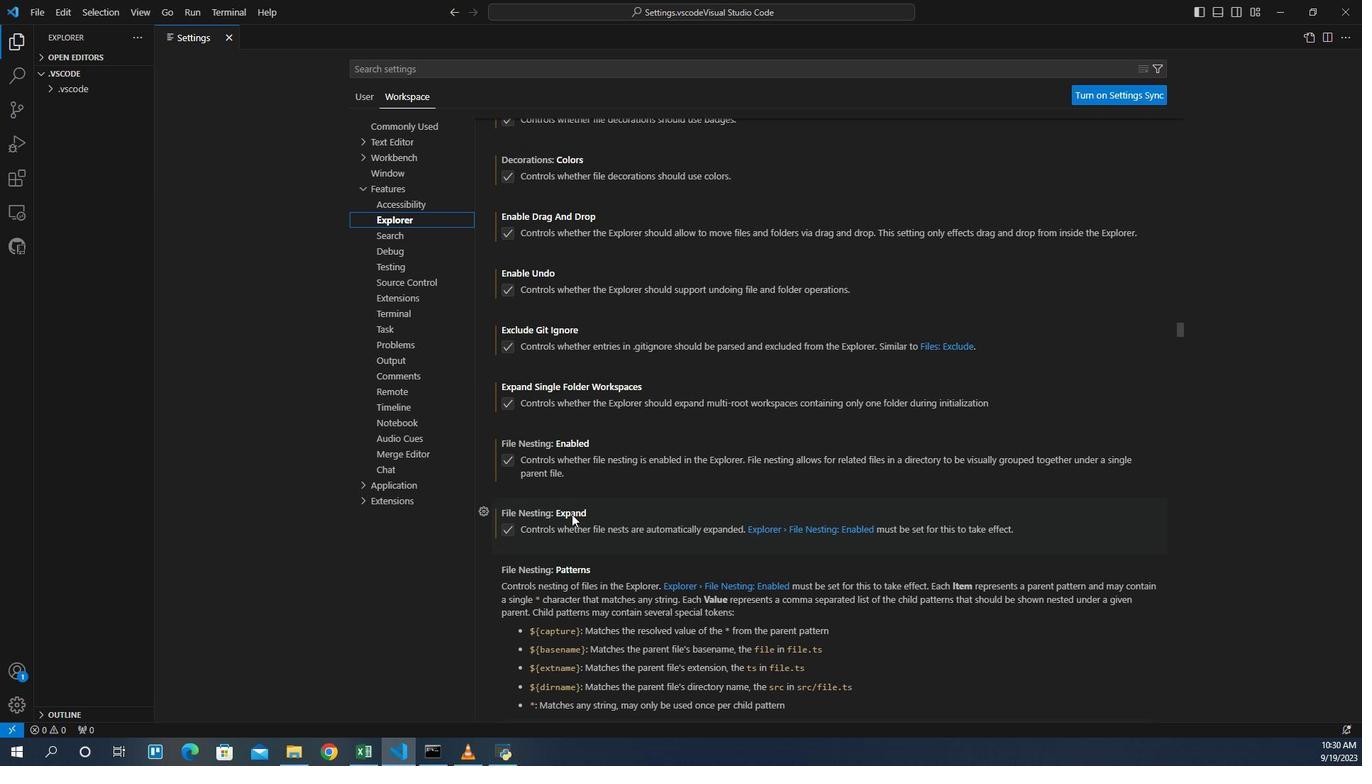 
Action: Mouse scrolled (571, 495) with delta (0, 0)
Screenshot: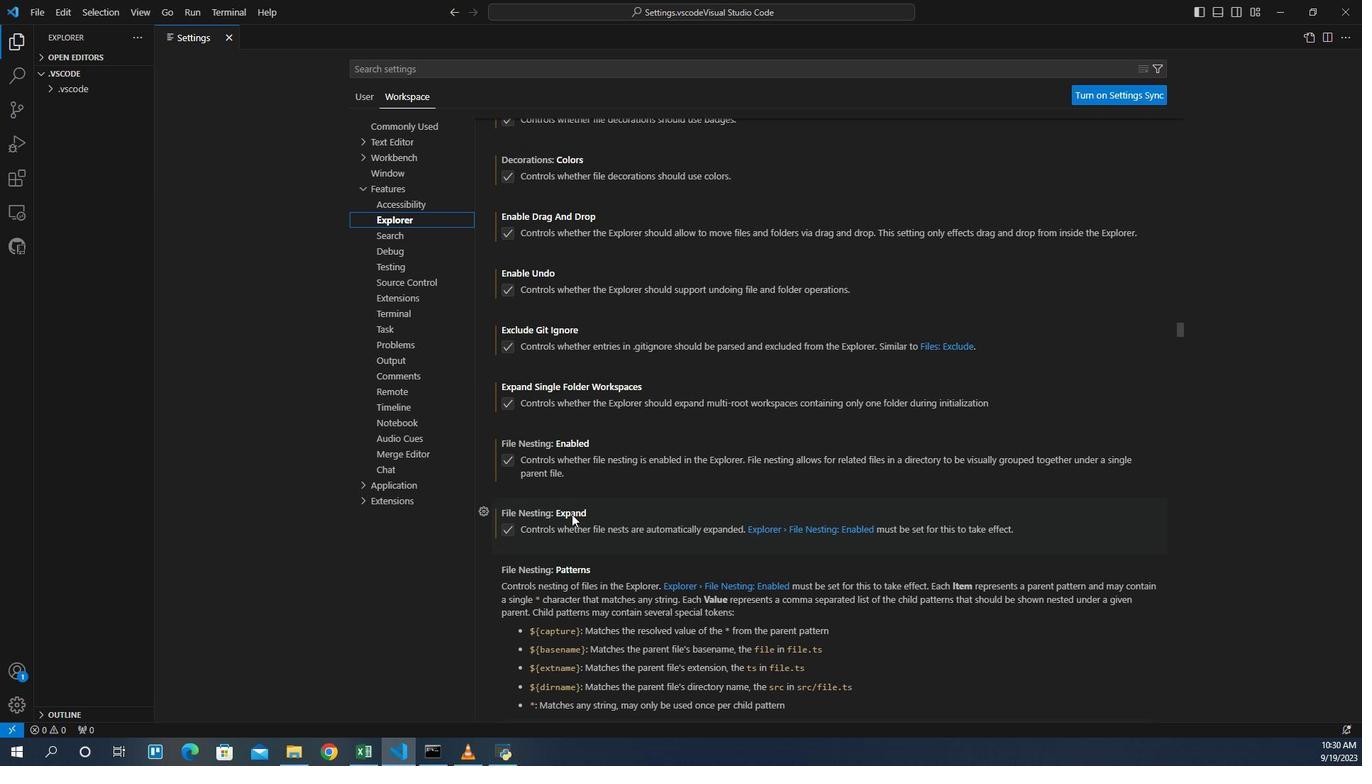 
Action: Mouse scrolled (571, 495) with delta (0, 0)
Screenshot: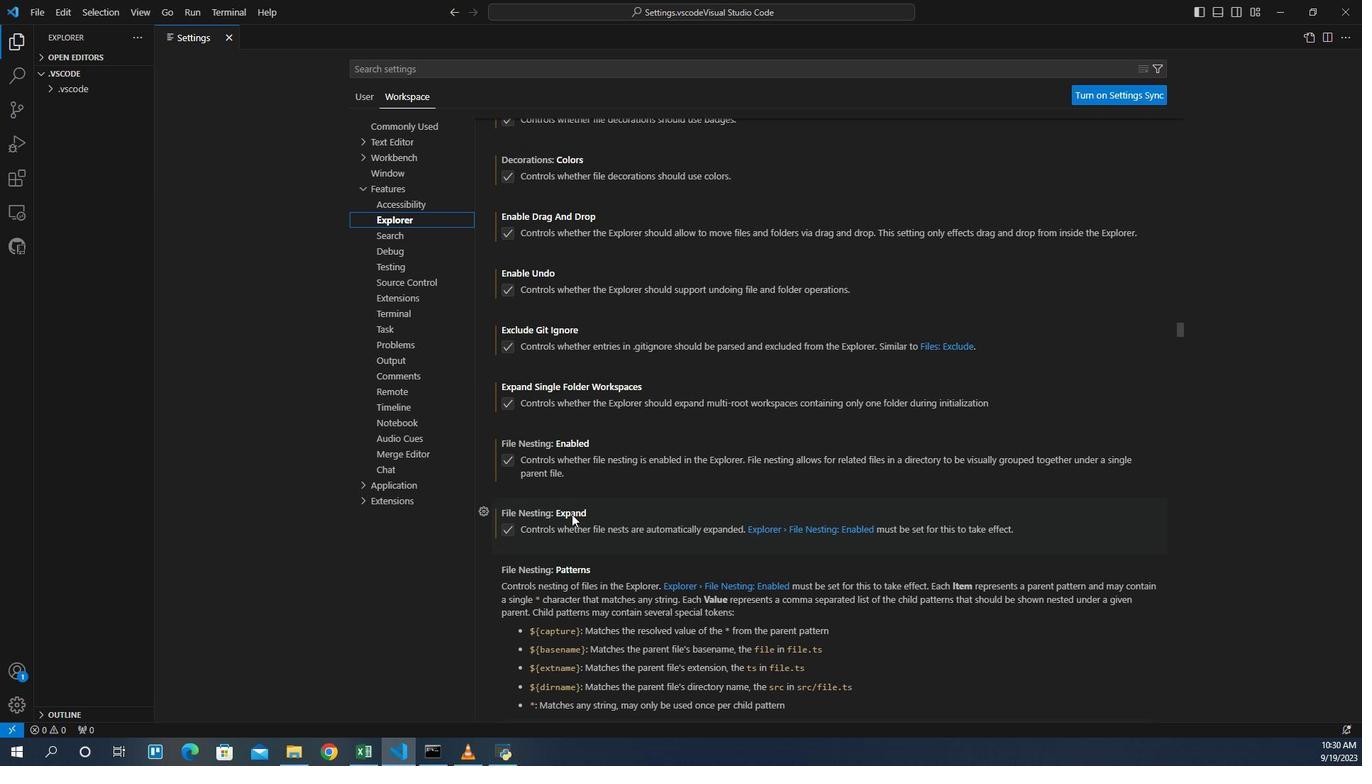 
Action: Mouse scrolled (571, 495) with delta (0, 0)
Screenshot: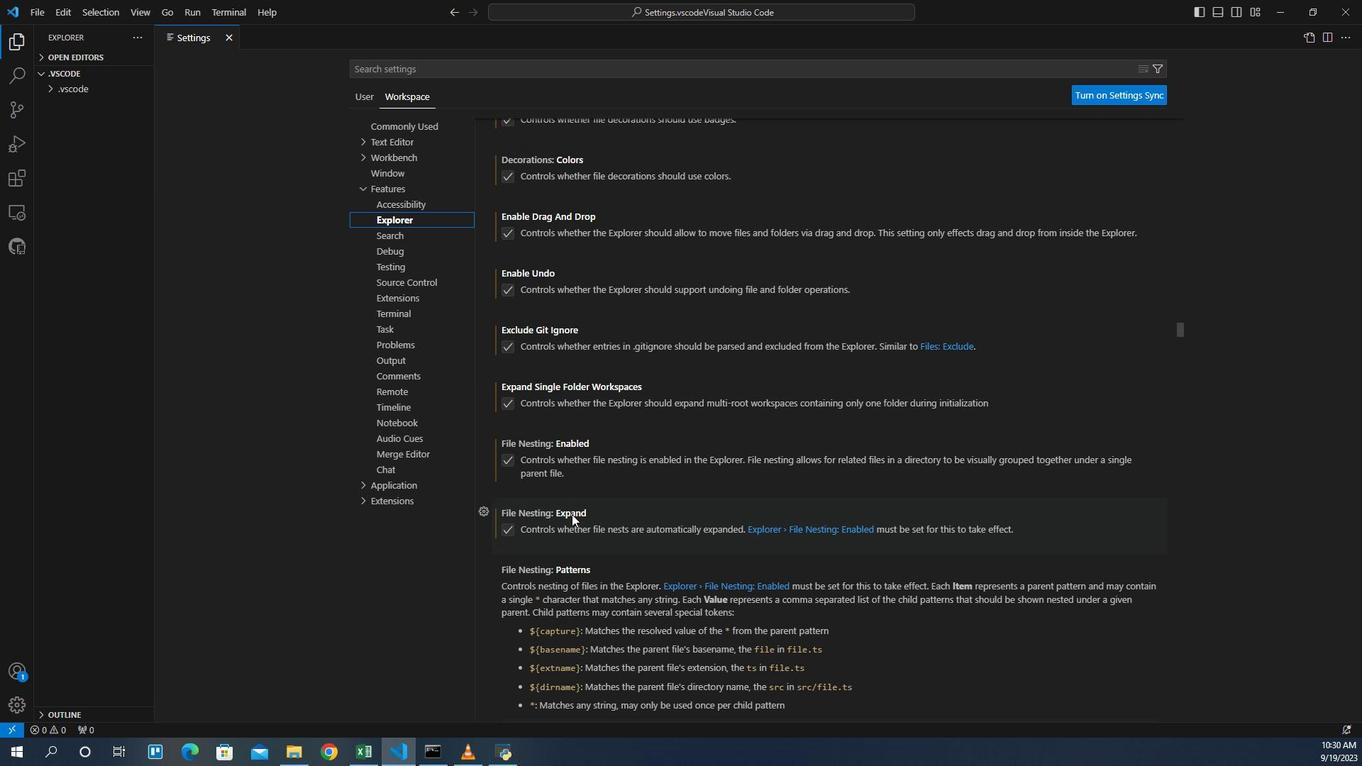 
Action: Mouse scrolled (571, 495) with delta (0, 0)
Screenshot: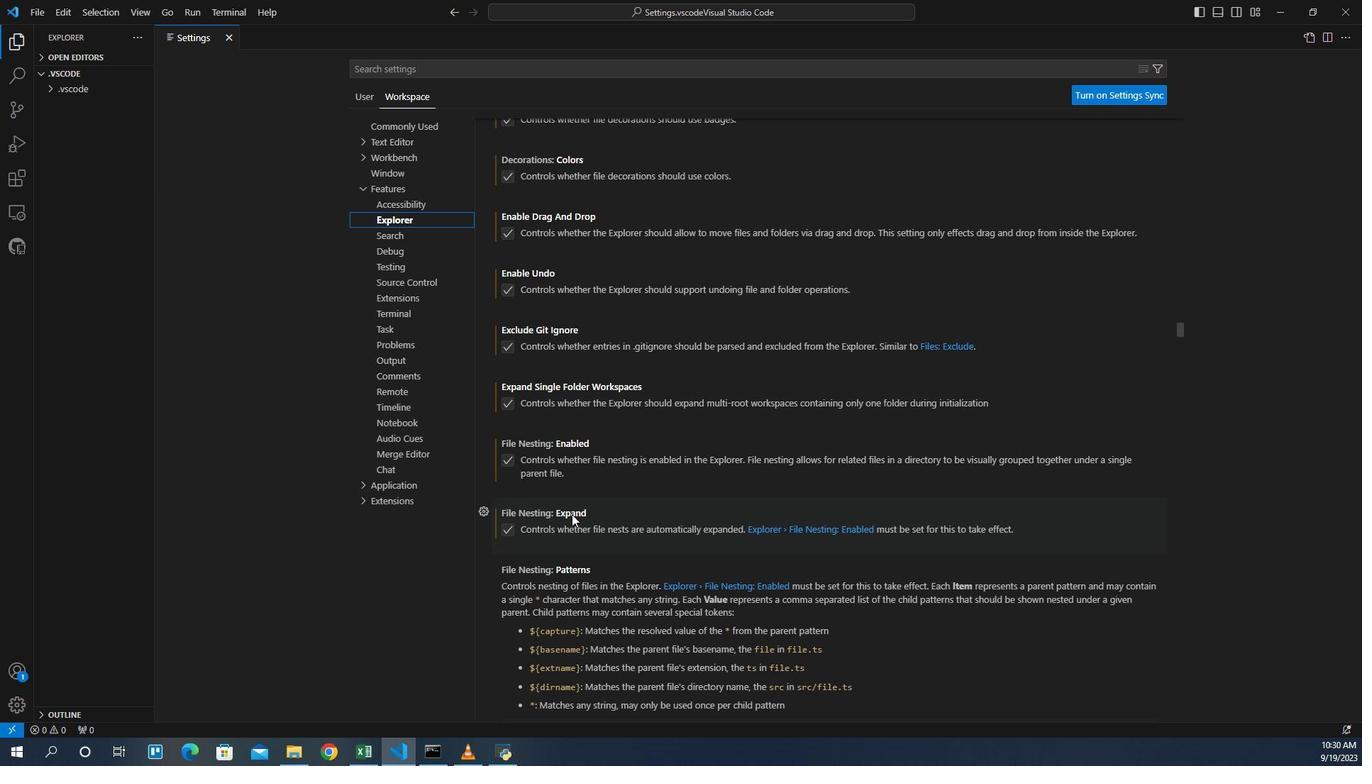 
Action: Mouse scrolled (571, 495) with delta (0, 0)
Screenshot: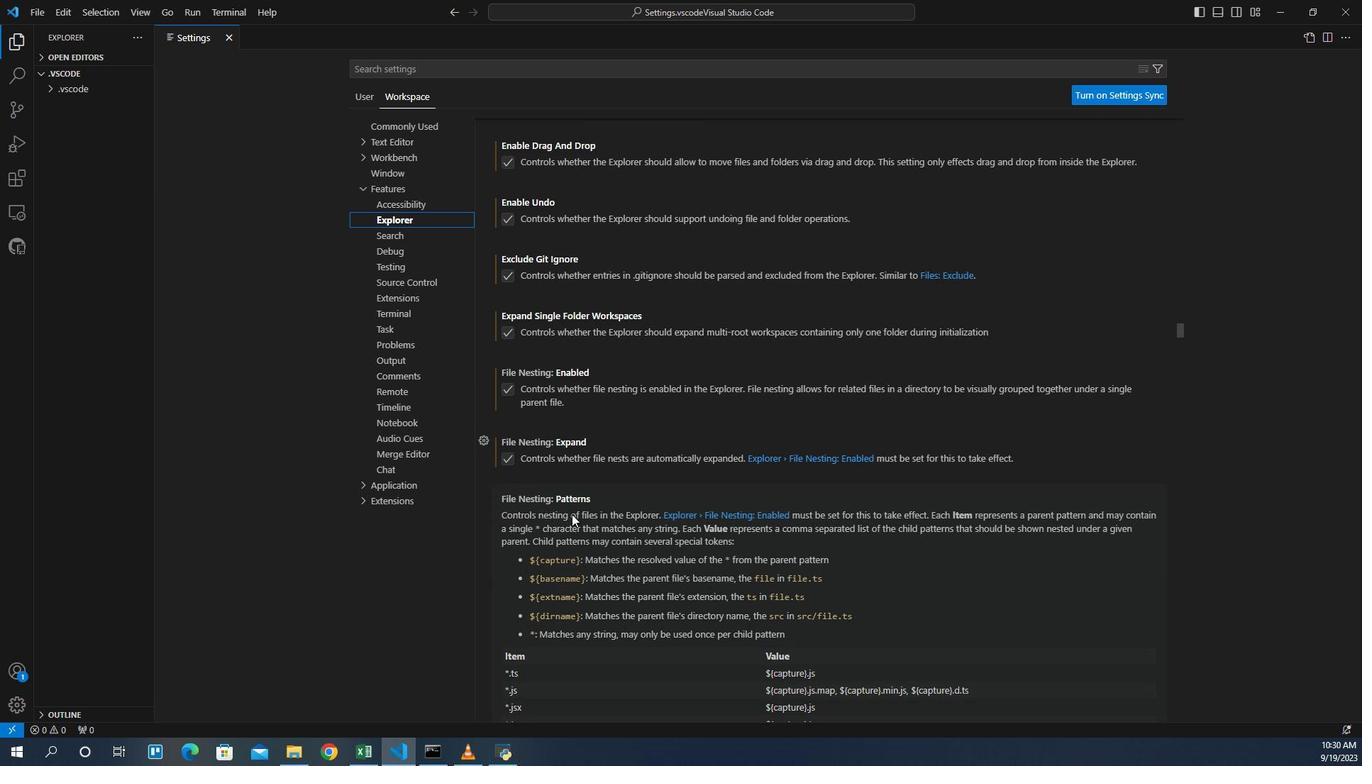 
Action: Mouse scrolled (571, 495) with delta (0, 0)
Screenshot: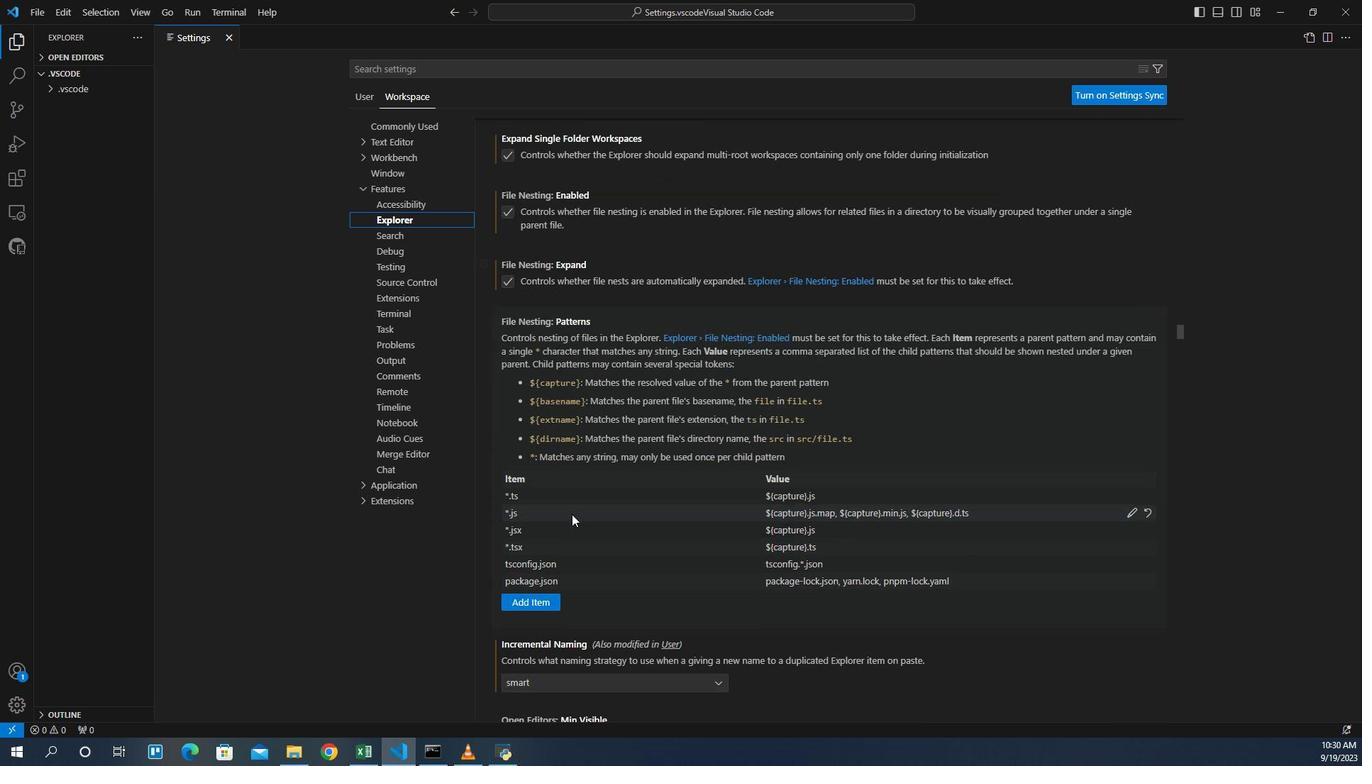 
Action: Mouse scrolled (571, 495) with delta (0, 0)
Screenshot: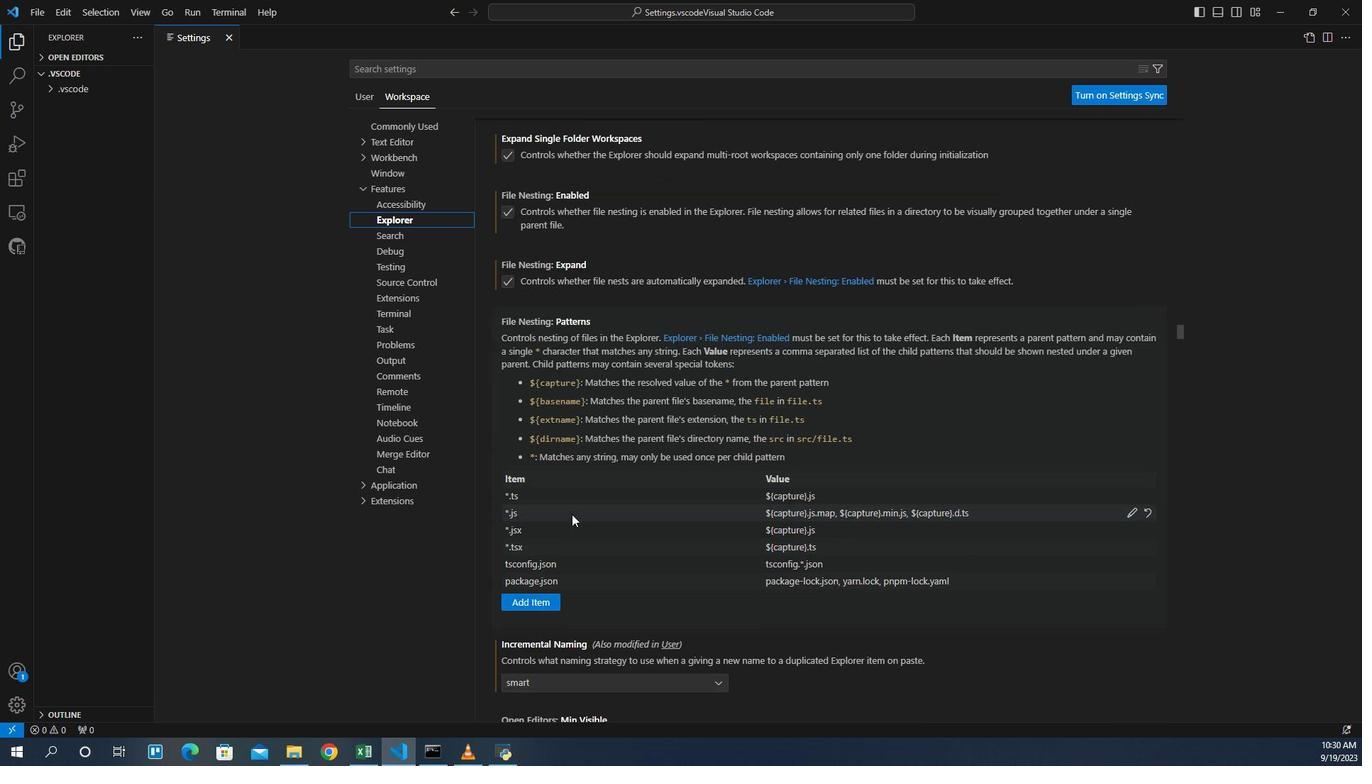 
Action: Mouse scrolled (571, 495) with delta (0, 0)
Screenshot: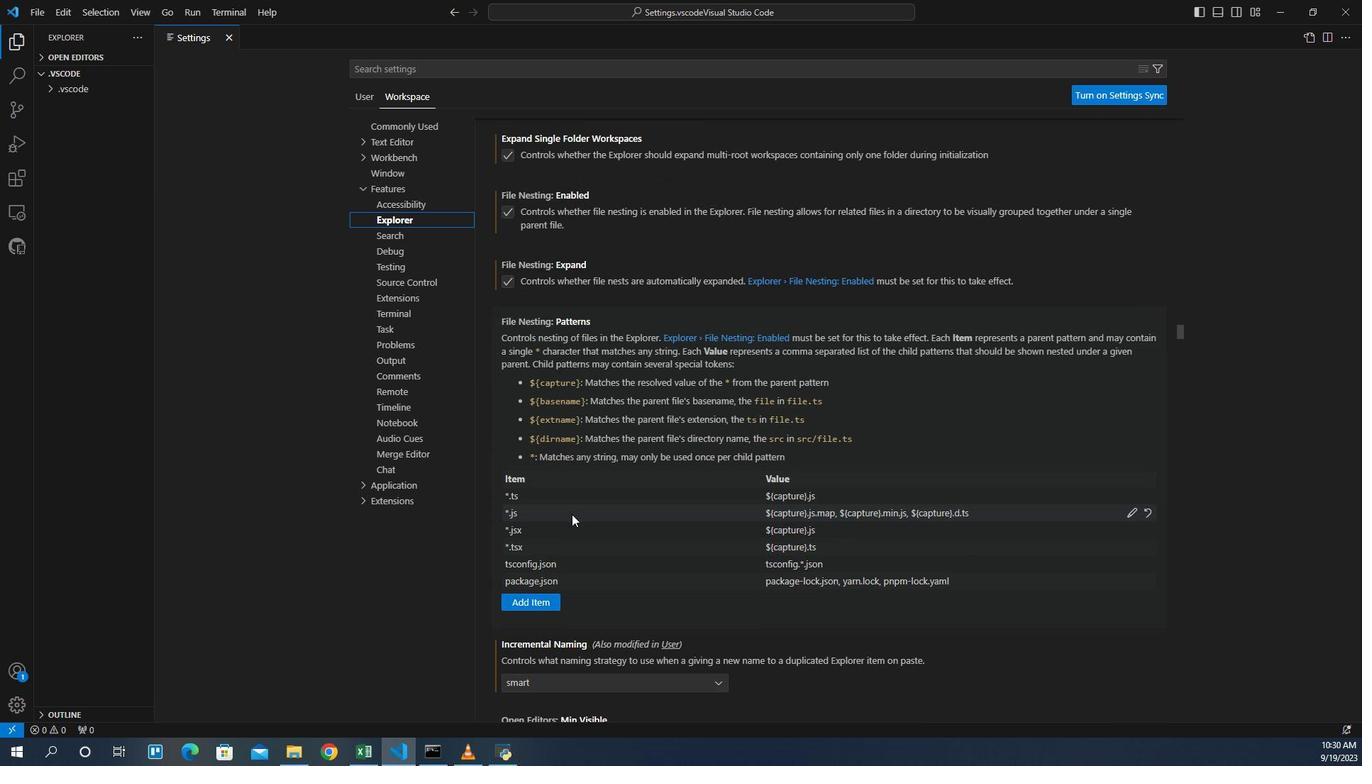 
Action: Mouse scrolled (571, 495) with delta (0, 0)
Screenshot: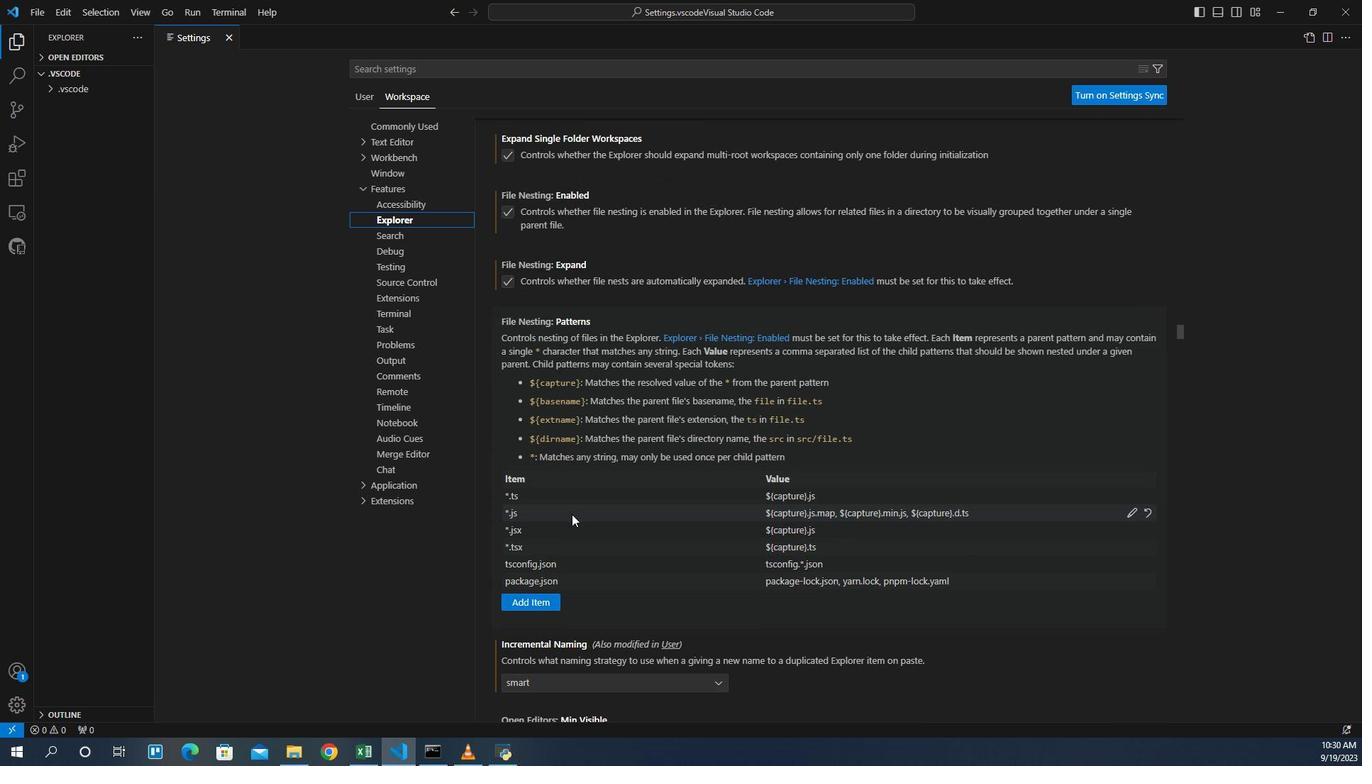 
Action: Mouse scrolled (571, 495) with delta (0, 0)
Screenshot: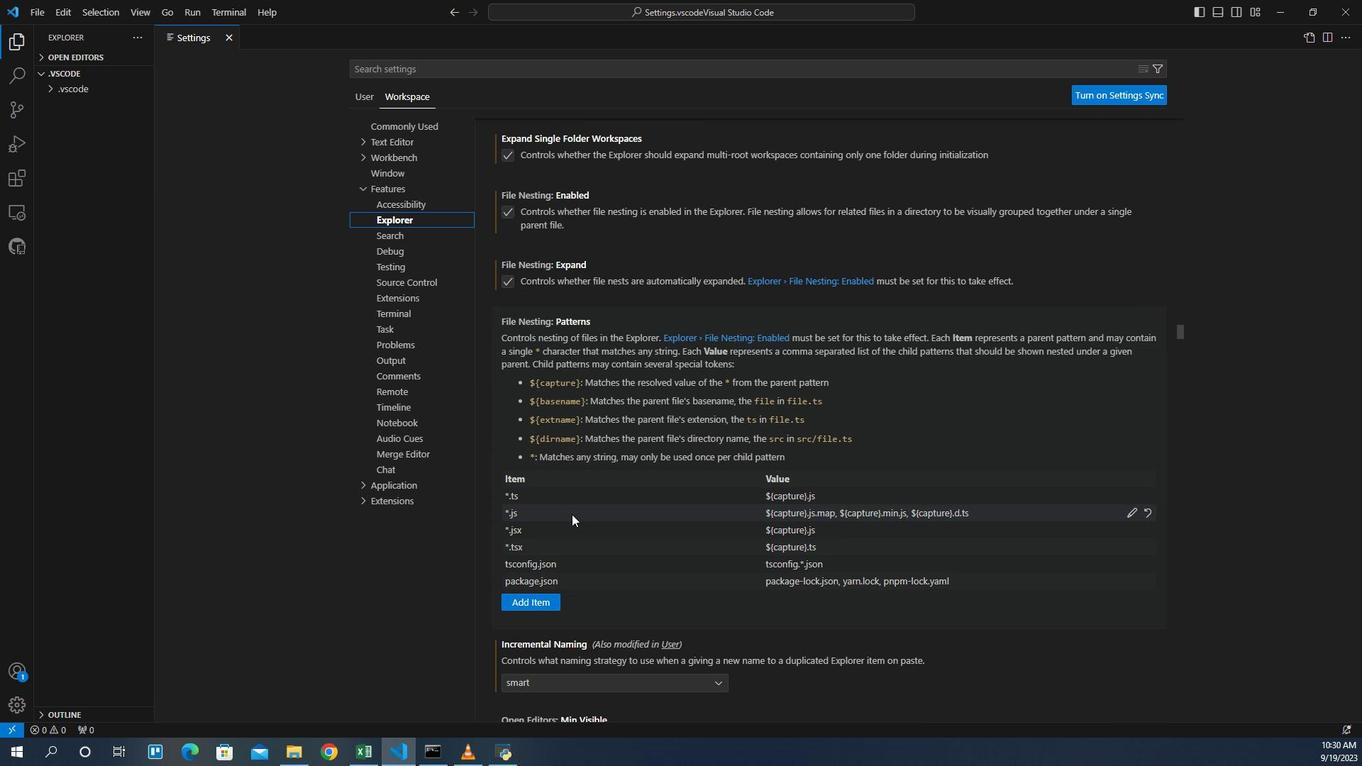 
Action: Mouse scrolled (571, 495) with delta (0, 0)
Screenshot: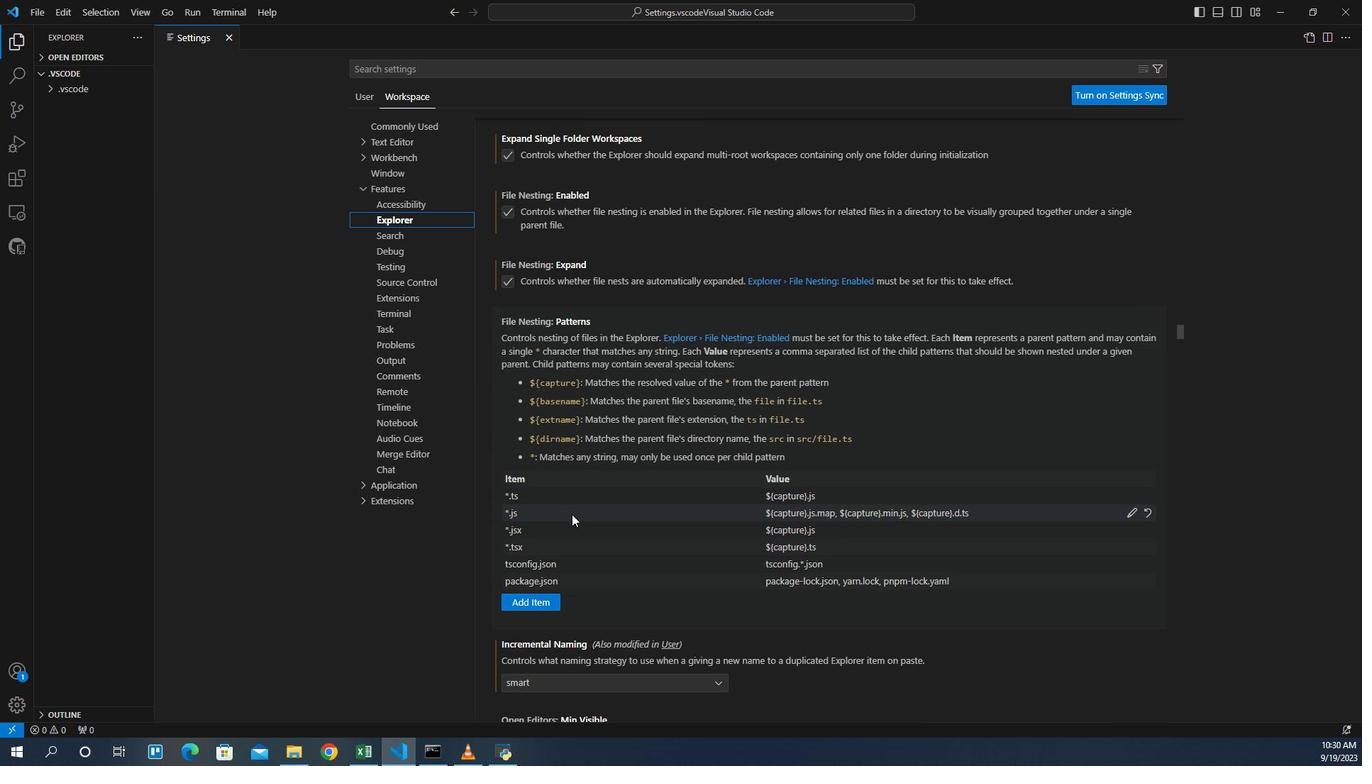 
Action: Mouse scrolled (571, 495) with delta (0, 0)
Screenshot: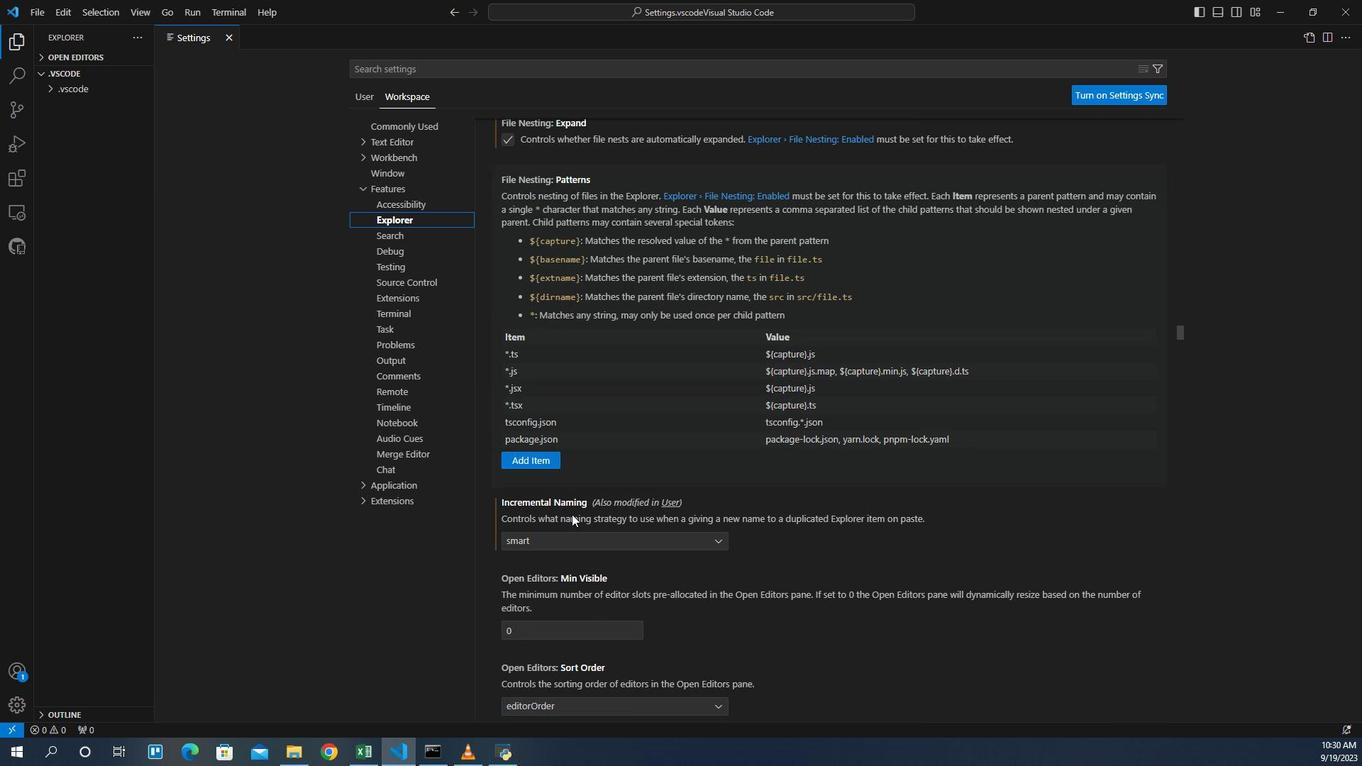 
Action: Mouse scrolled (571, 497) with delta (0, 0)
Screenshot: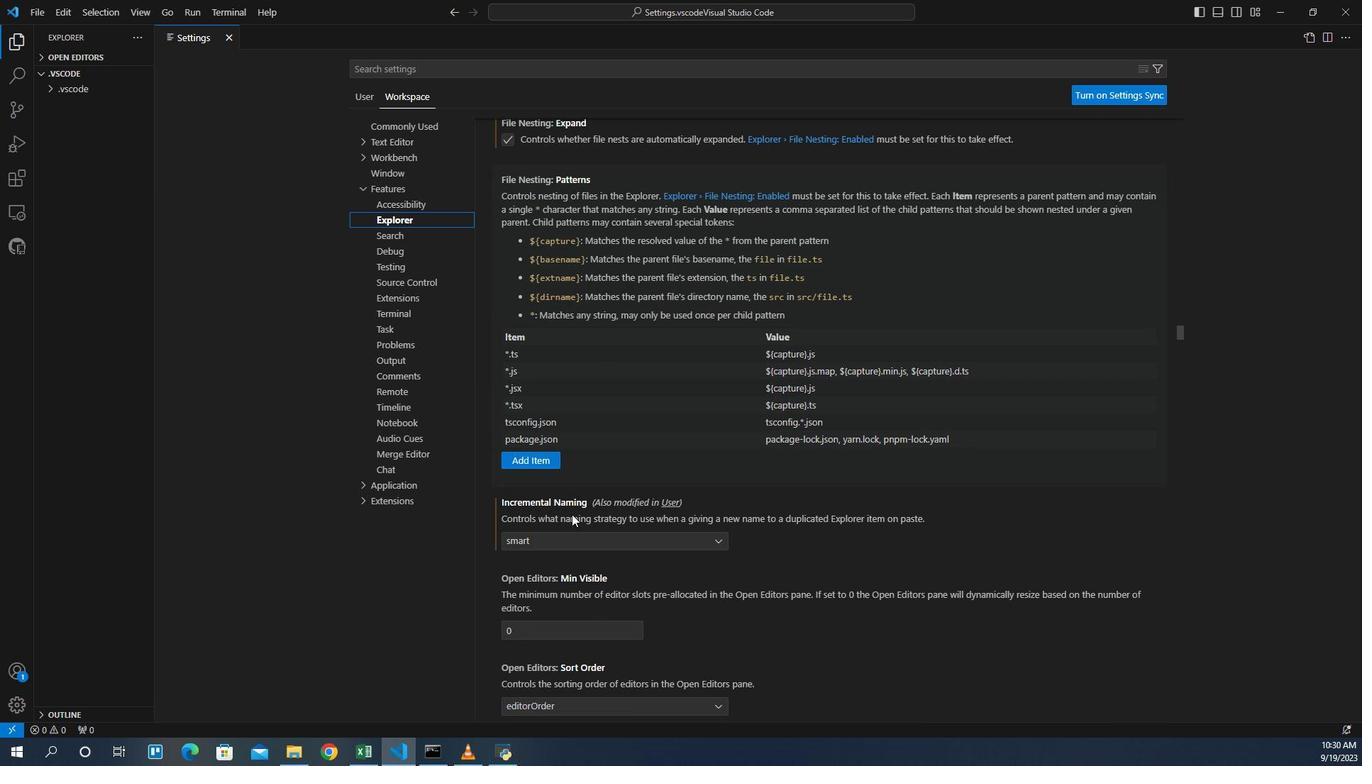 
Action: Mouse scrolled (571, 495) with delta (0, 0)
Screenshot: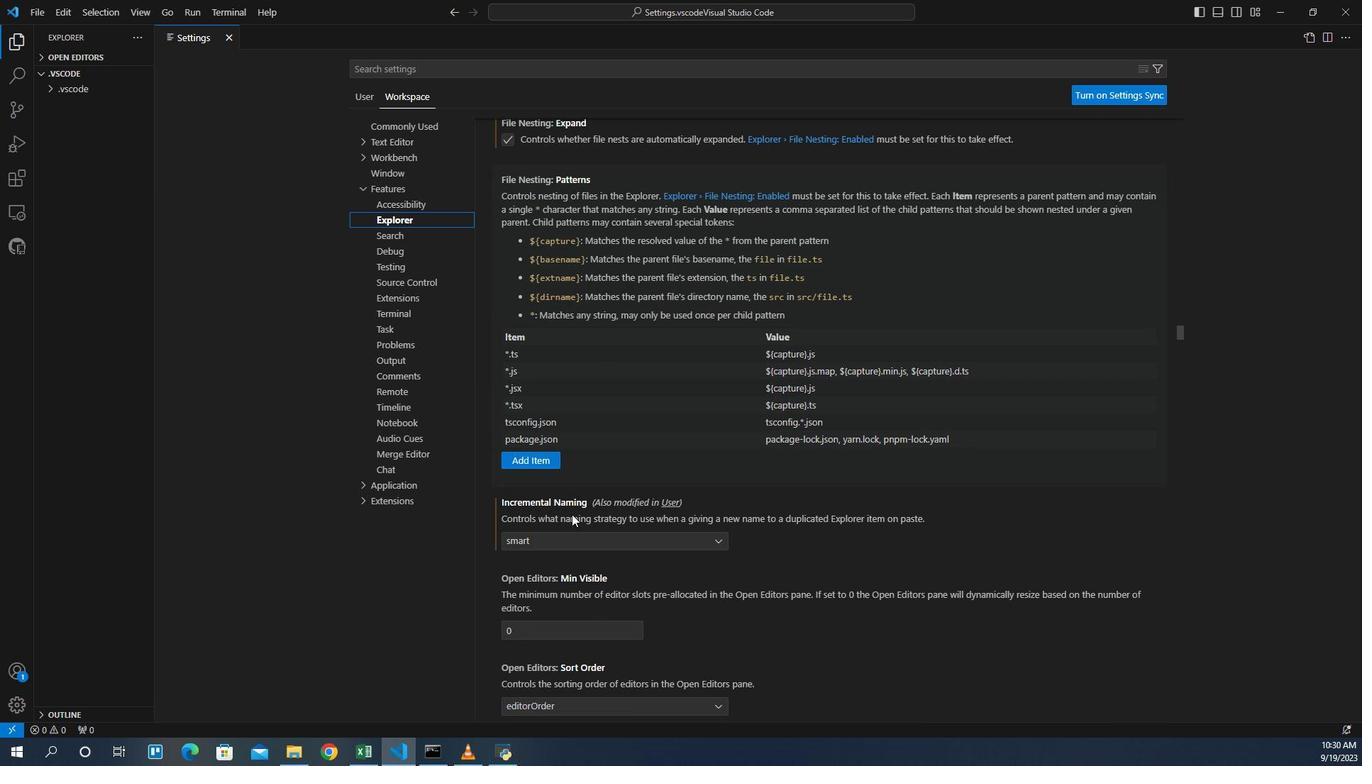 
Action: Mouse scrolled (571, 495) with delta (0, 0)
Screenshot: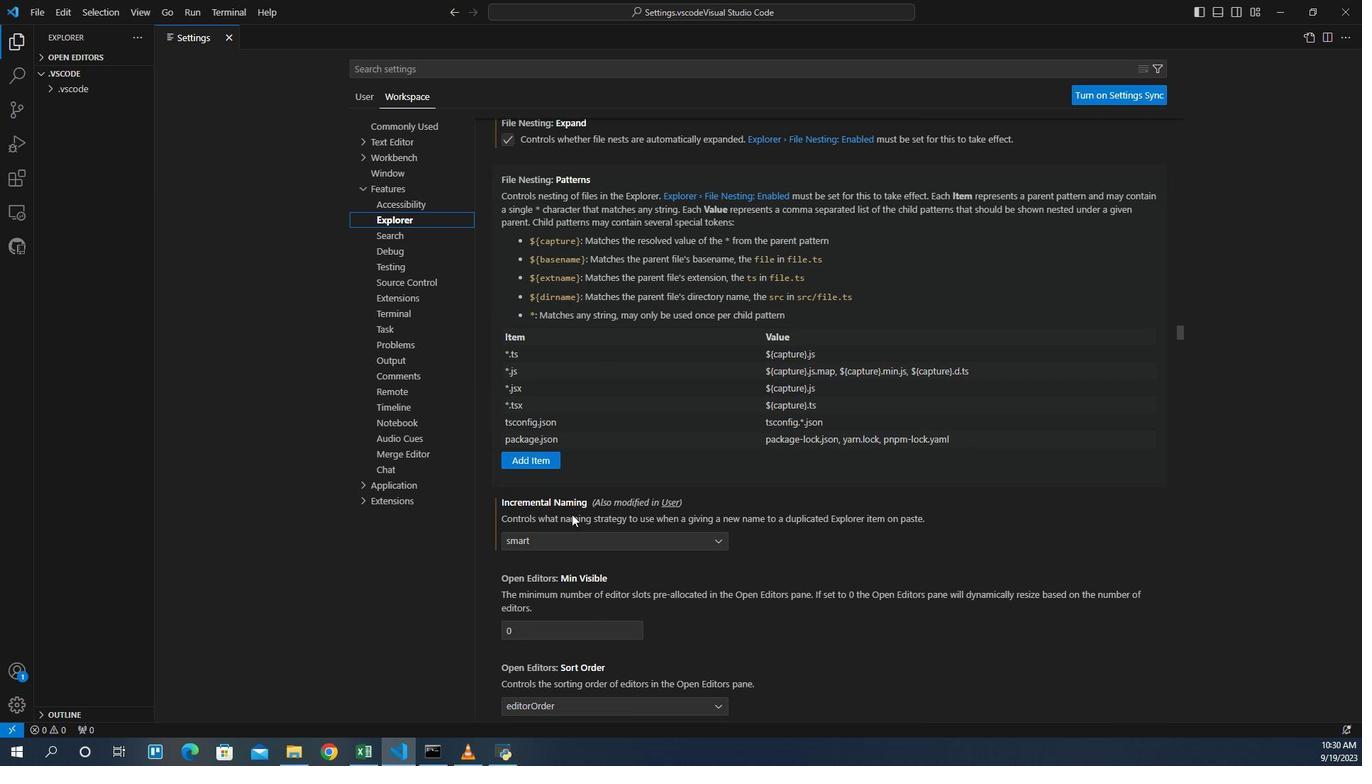 
Action: Mouse scrolled (571, 495) with delta (0, 0)
Screenshot: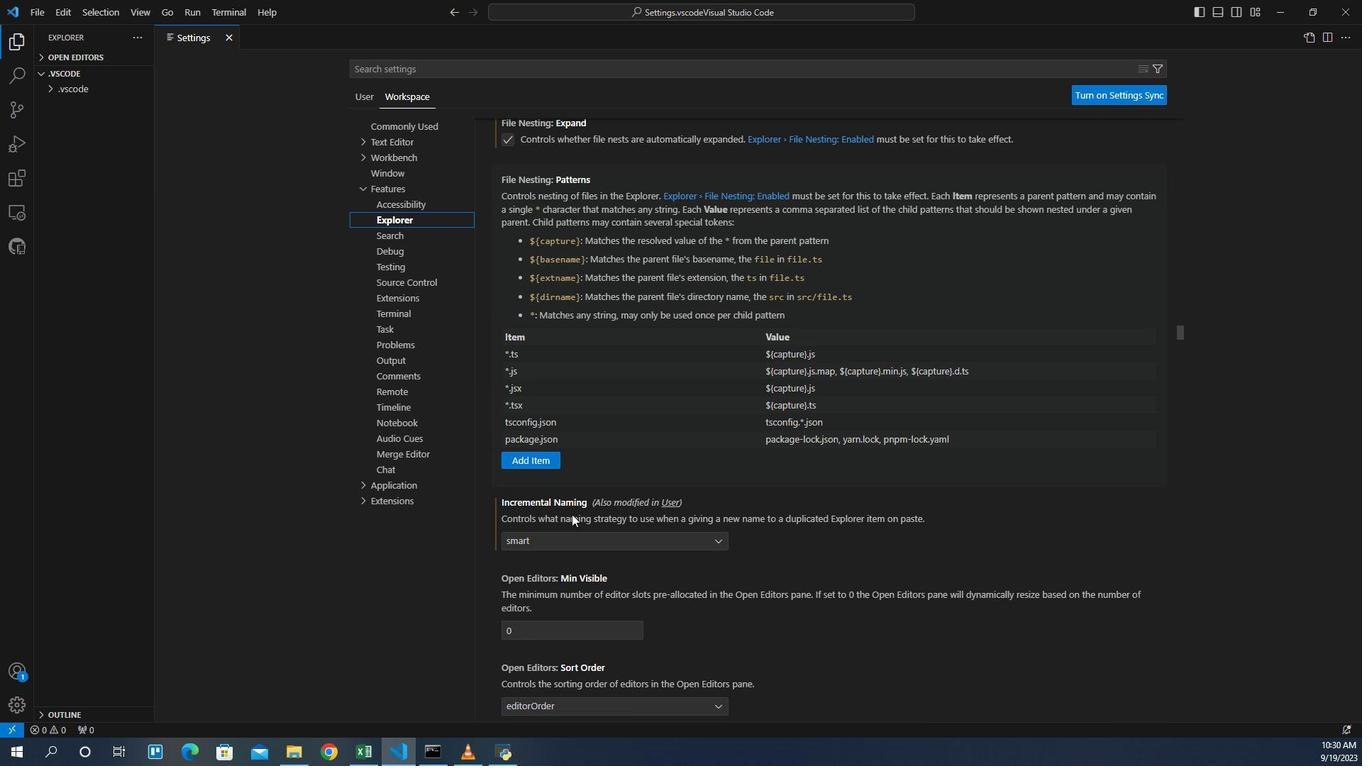 
Action: Mouse scrolled (571, 495) with delta (0, 0)
Screenshot: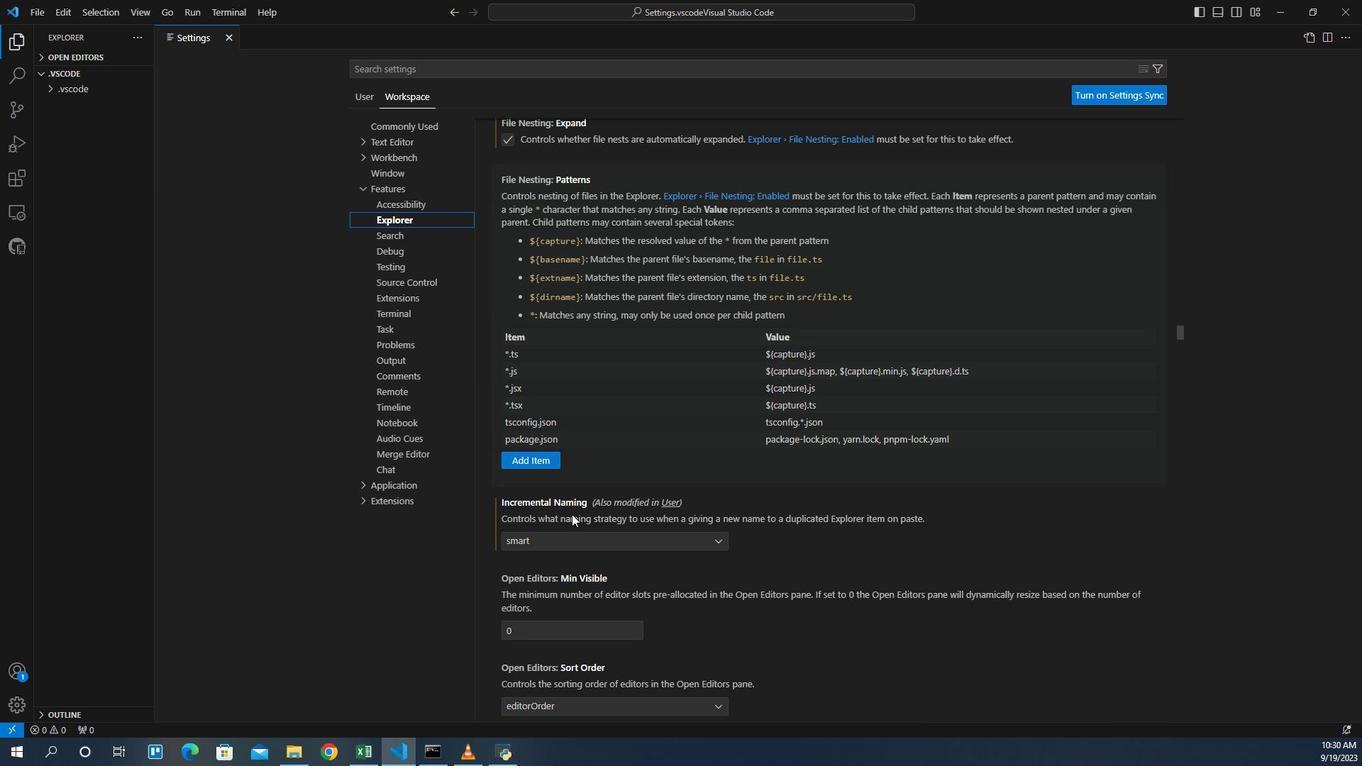 
Action: Mouse moved to (575, 521)
Screenshot: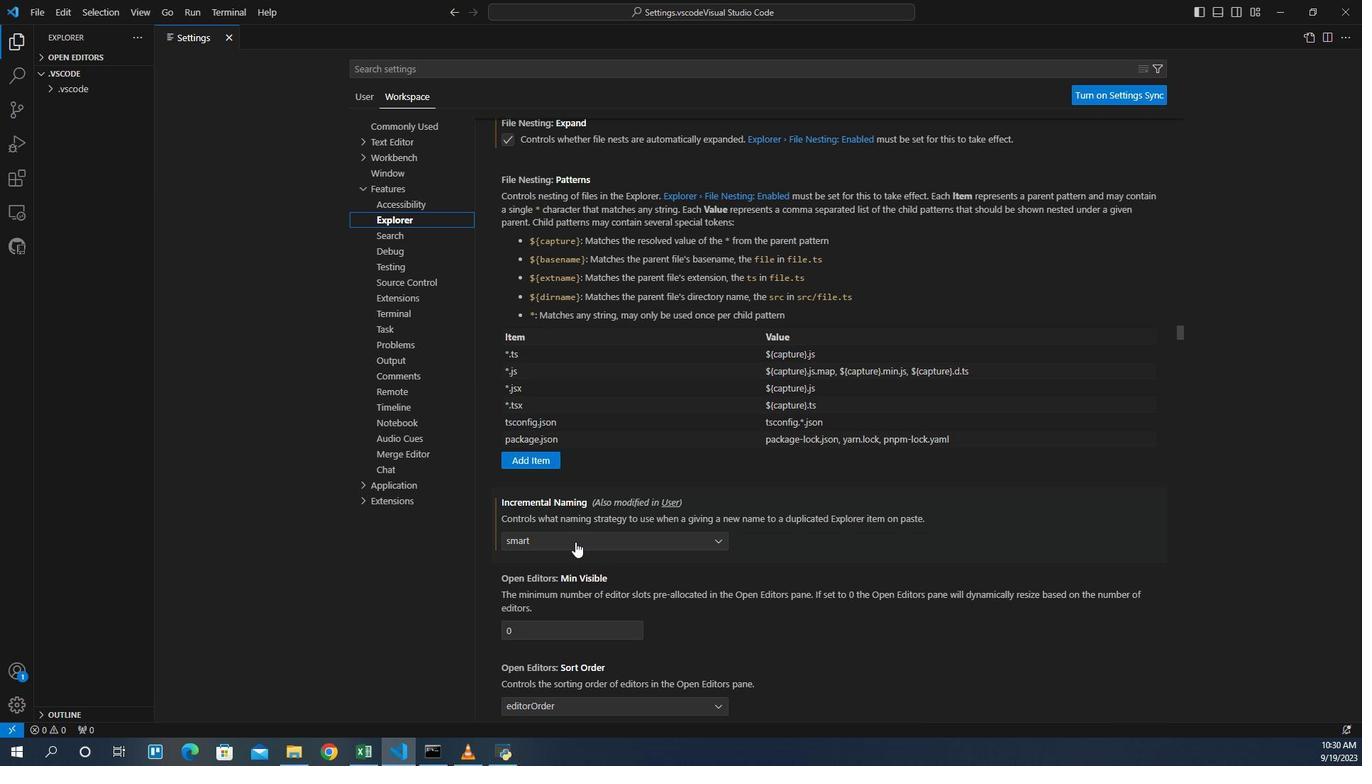
Action: Mouse pressed left at (575, 521)
Screenshot: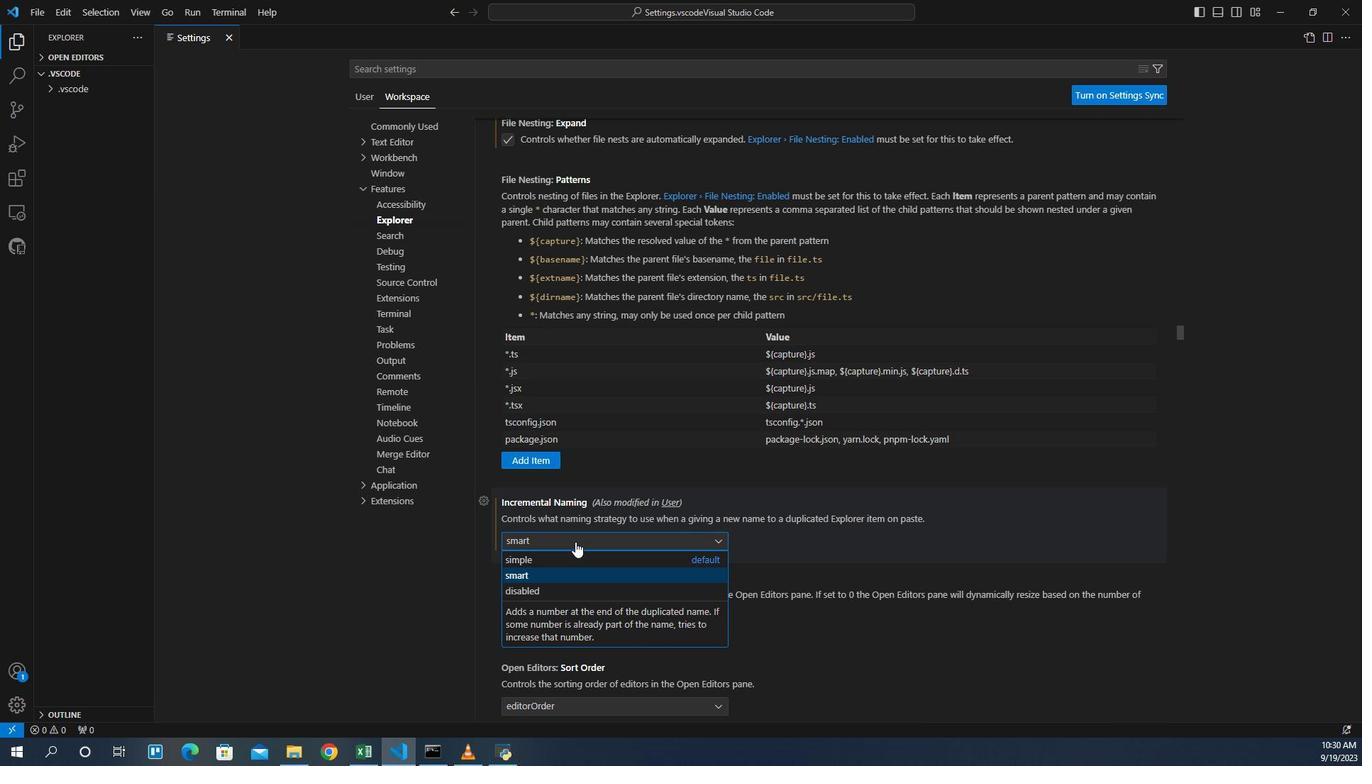 
Action: Mouse moved to (547, 563)
Screenshot: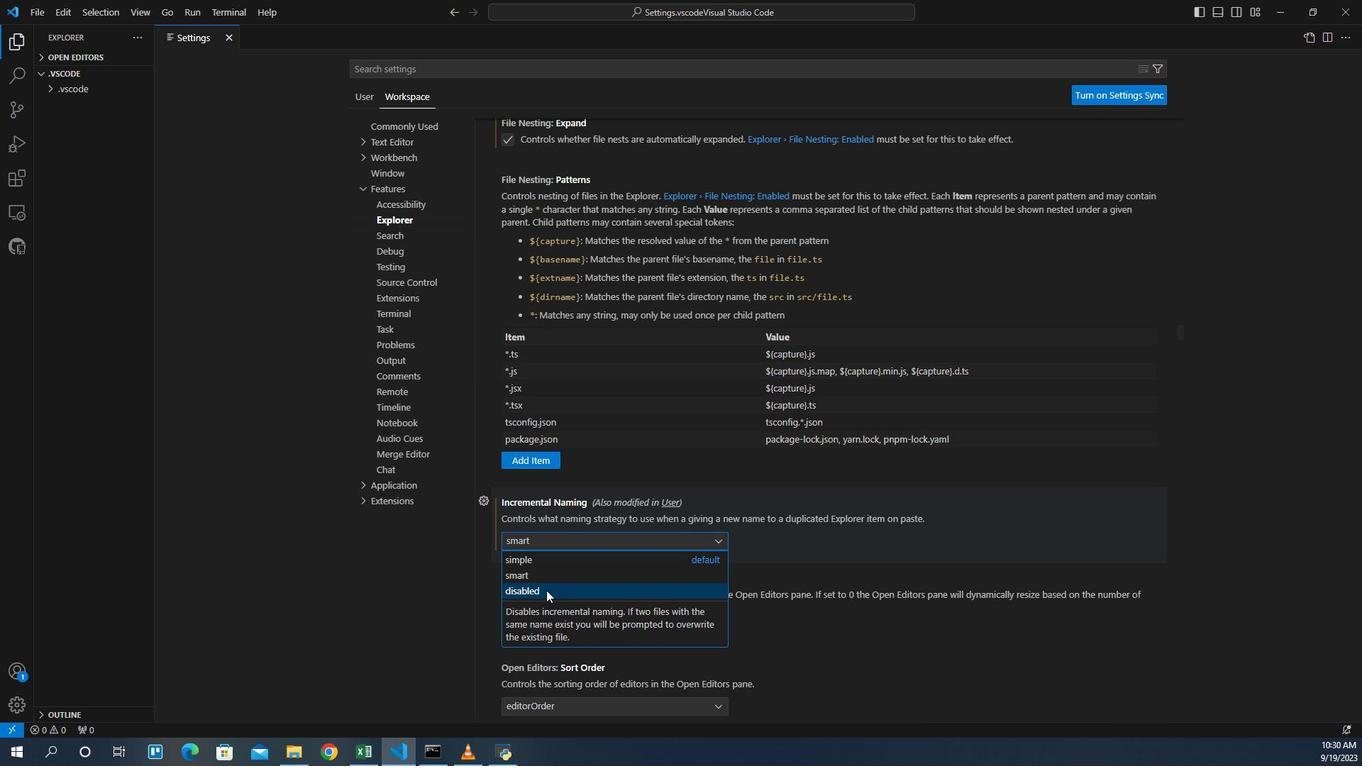
Action: Mouse pressed left at (547, 563)
Screenshot: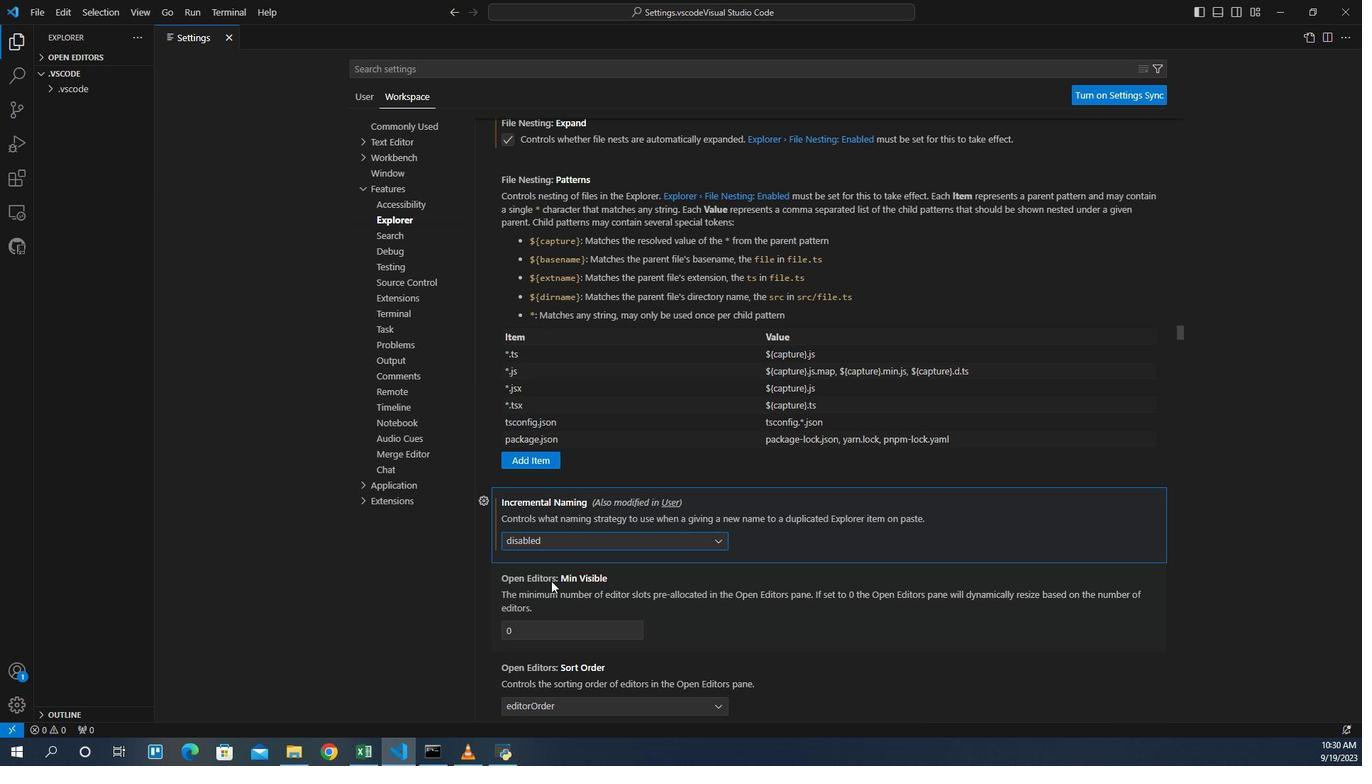 
Action: Mouse moved to (558, 534)
Screenshot: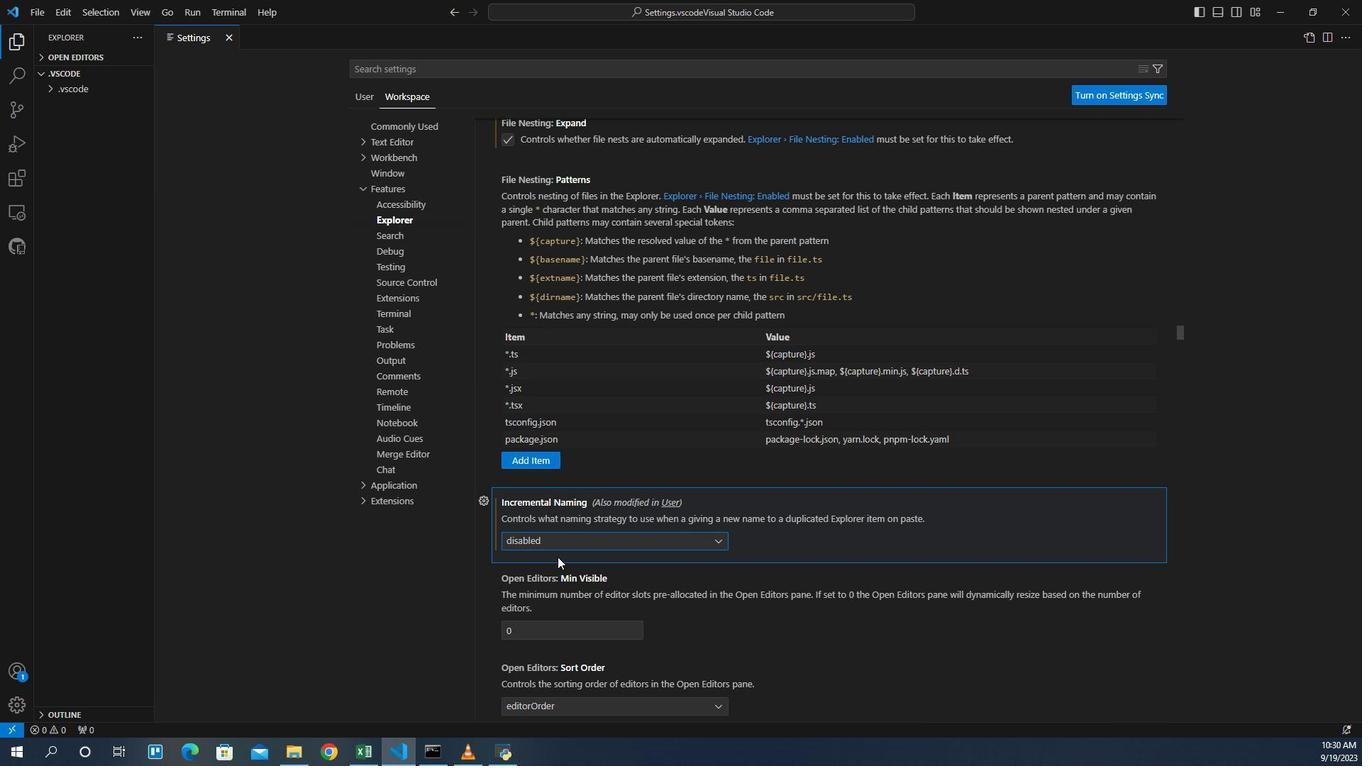 
